 Task: Create a due date automation trigger when advanced on, 2 days before a card is due add fields with custom field "Resume" unchecked at 11:00 AM.
Action: Mouse moved to (849, 246)
Screenshot: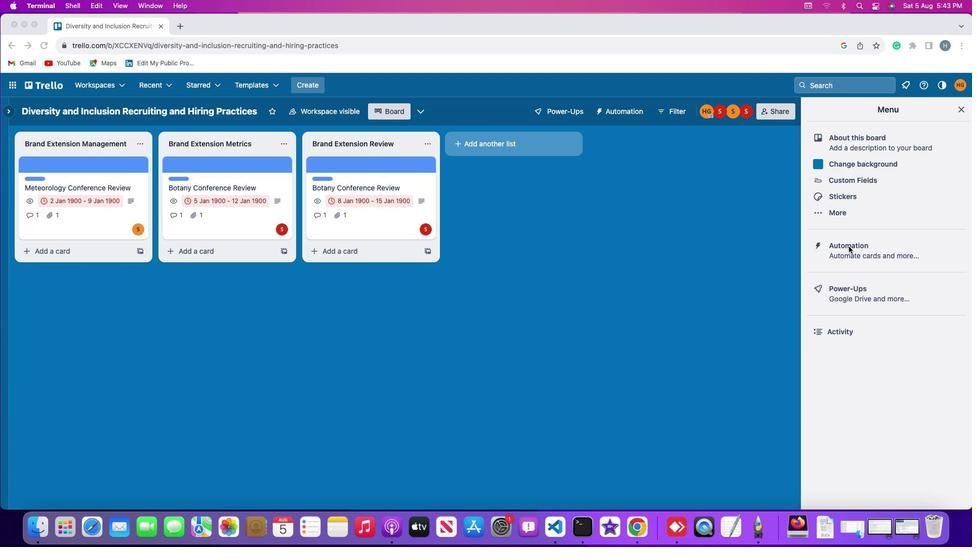 
Action: Mouse pressed left at (849, 246)
Screenshot: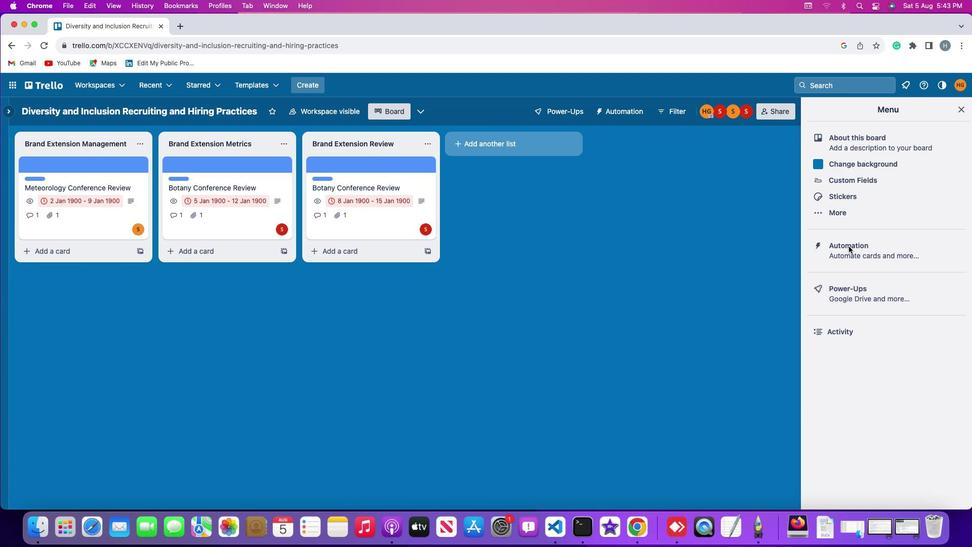 
Action: Mouse moved to (849, 246)
Screenshot: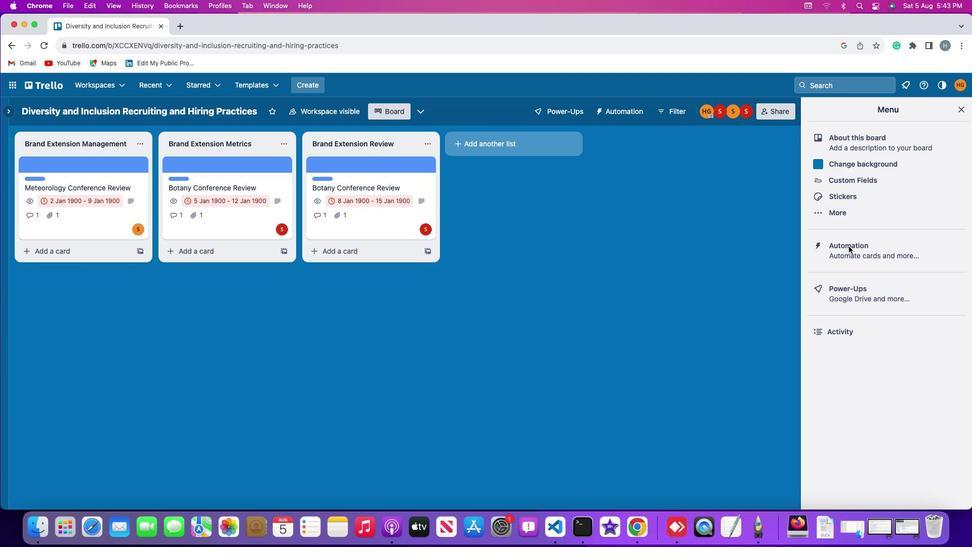 
Action: Mouse pressed left at (849, 246)
Screenshot: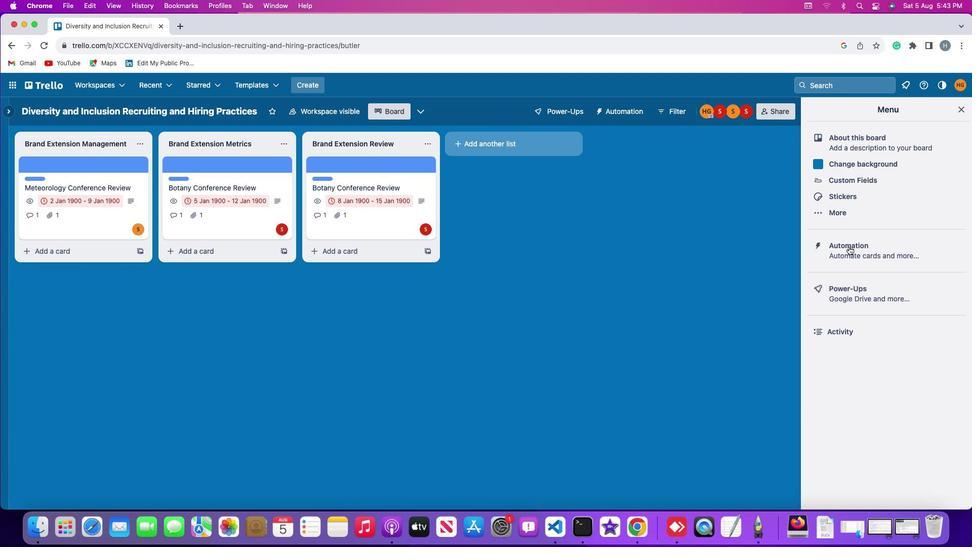 
Action: Mouse moved to (55, 241)
Screenshot: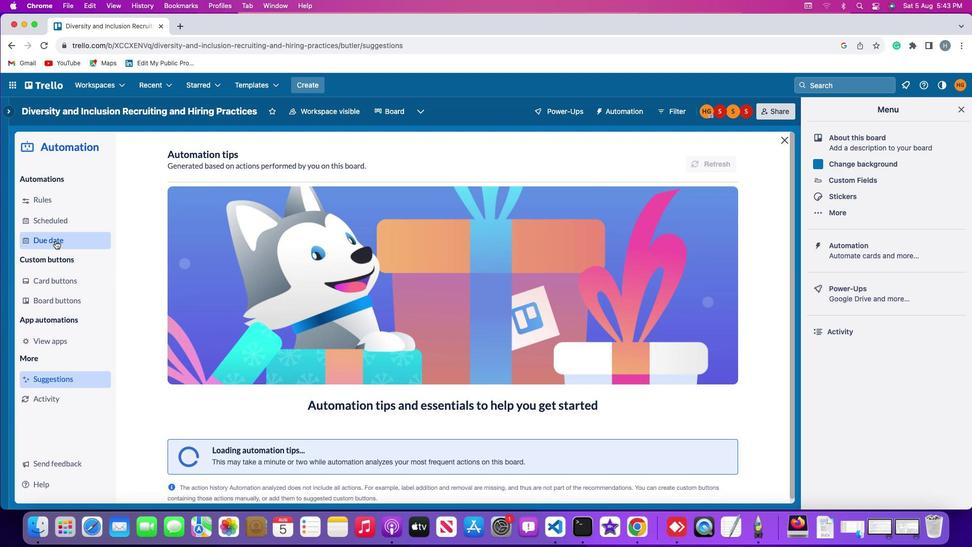 
Action: Mouse pressed left at (55, 241)
Screenshot: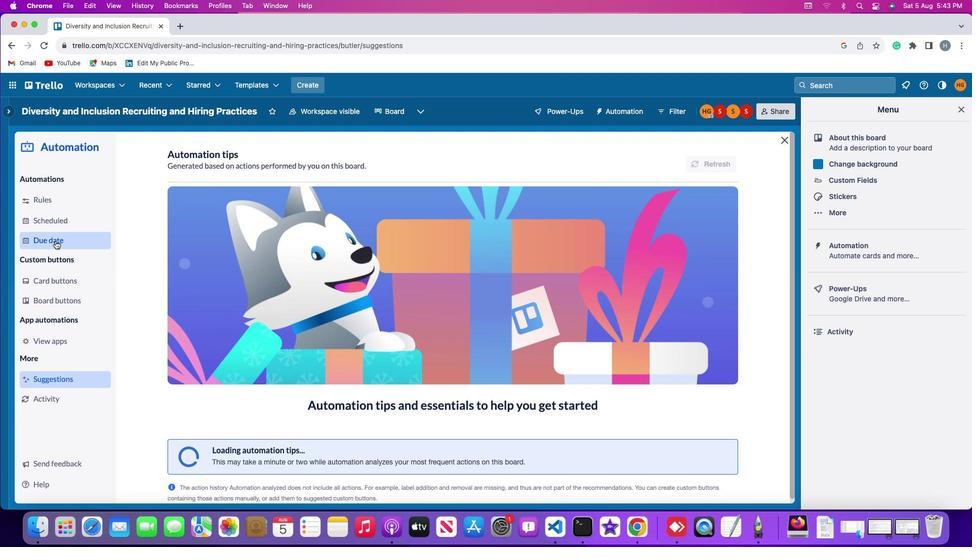 
Action: Mouse moved to (686, 156)
Screenshot: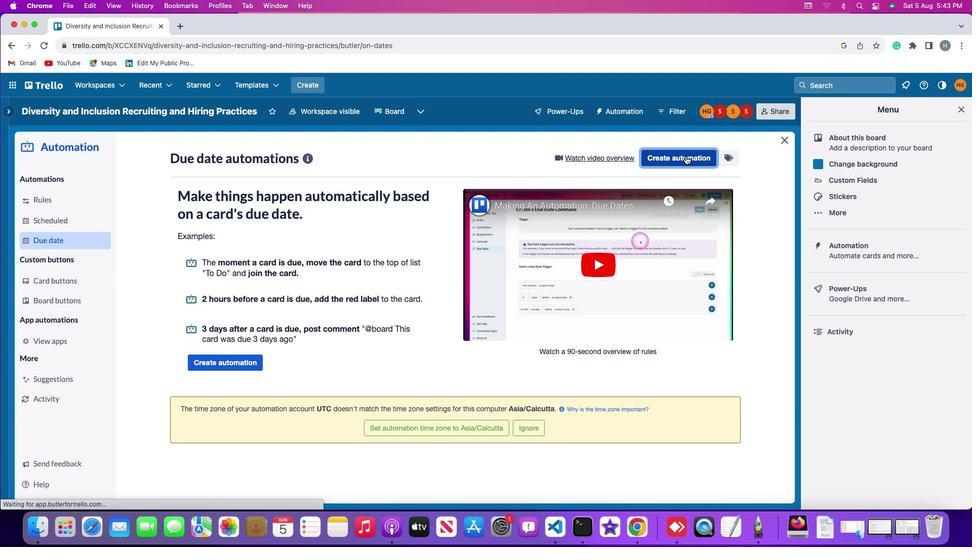 
Action: Mouse pressed left at (686, 156)
Screenshot: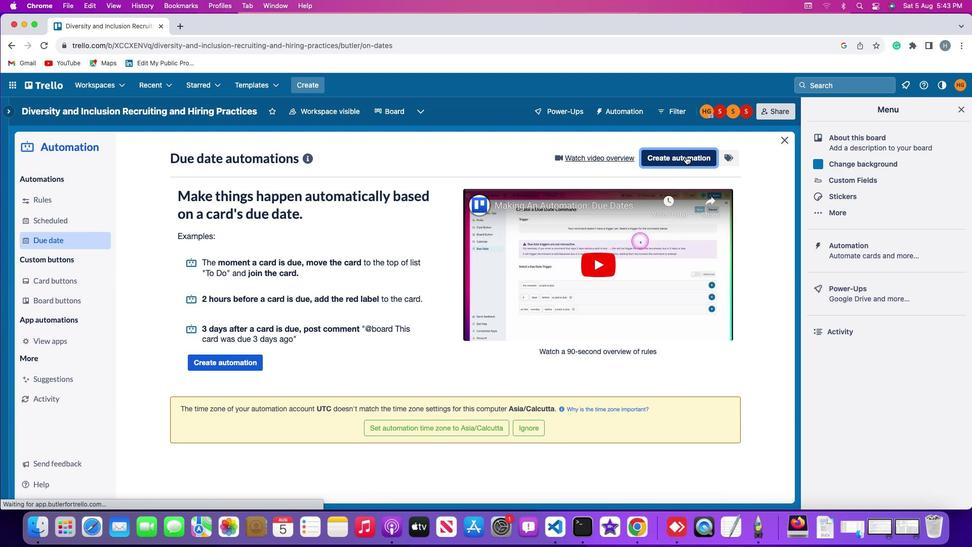 
Action: Mouse moved to (481, 259)
Screenshot: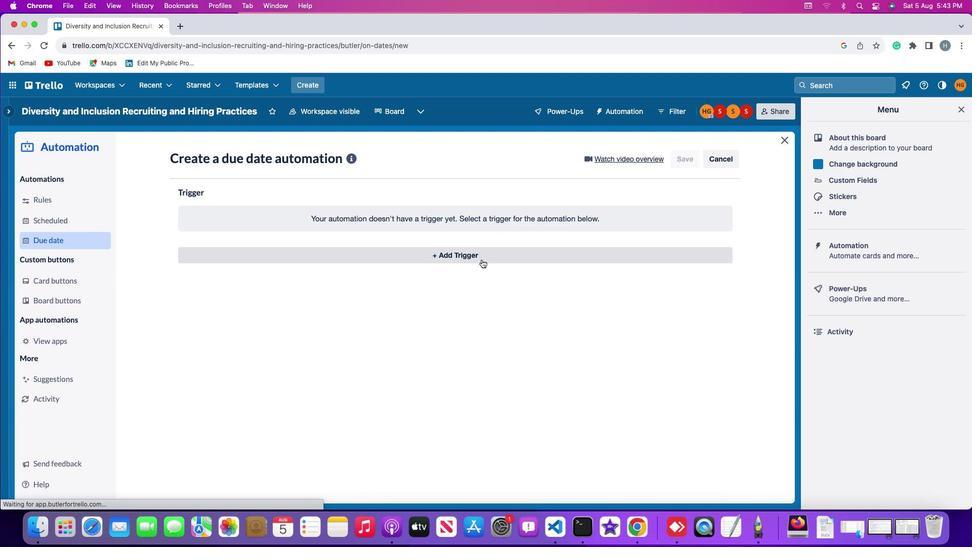 
Action: Mouse pressed left at (481, 259)
Screenshot: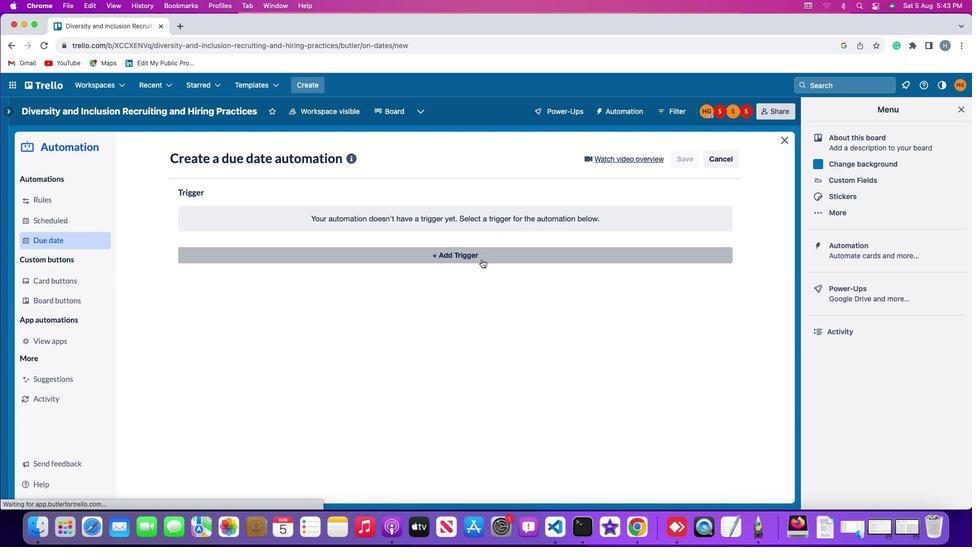 
Action: Mouse moved to (197, 412)
Screenshot: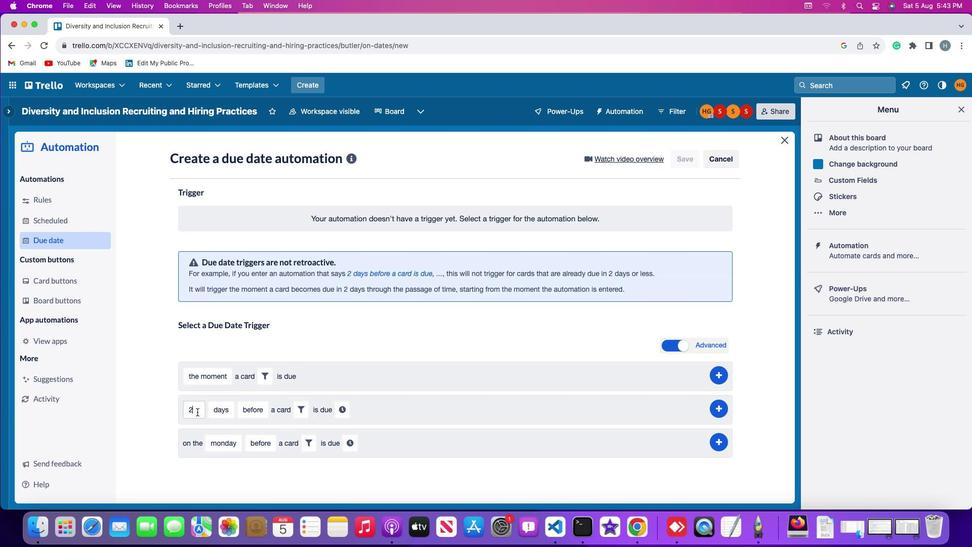 
Action: Mouse pressed left at (197, 412)
Screenshot: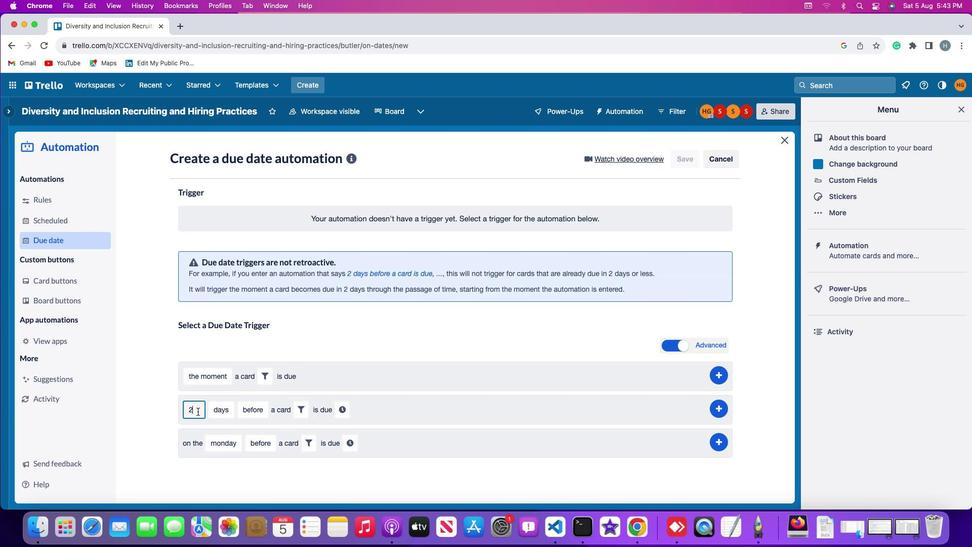 
Action: Mouse moved to (197, 412)
Screenshot: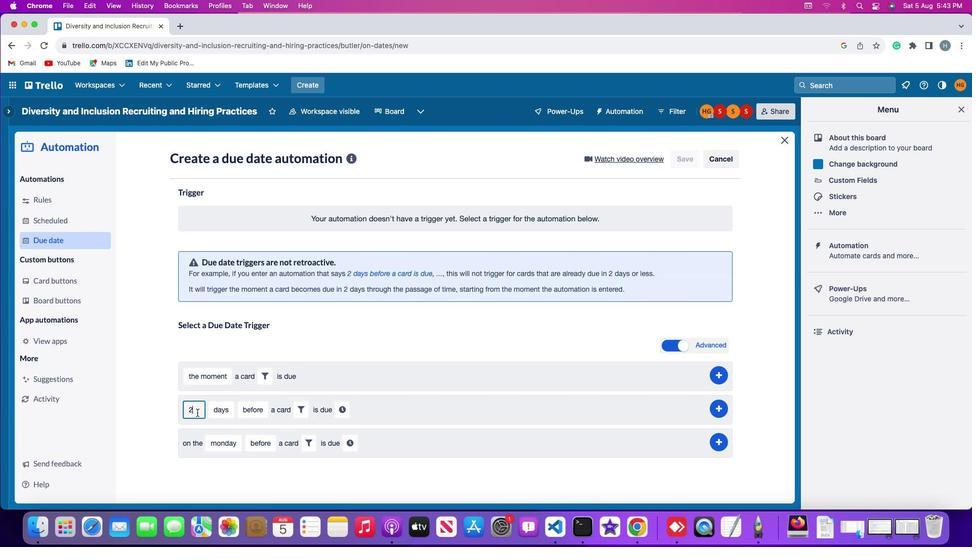 
Action: Key pressed Key.backspace
Screenshot: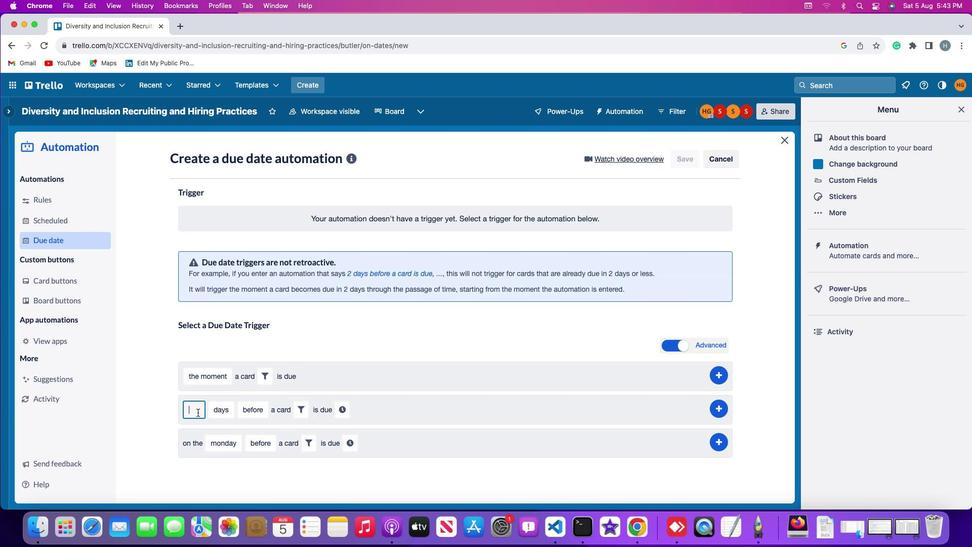 
Action: Mouse moved to (198, 412)
Screenshot: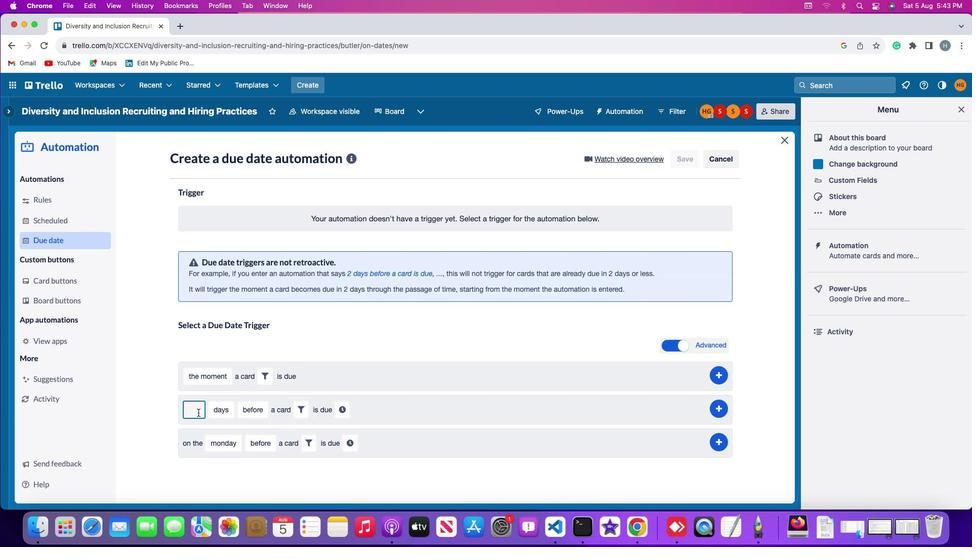 
Action: Key pressed '2'
Screenshot: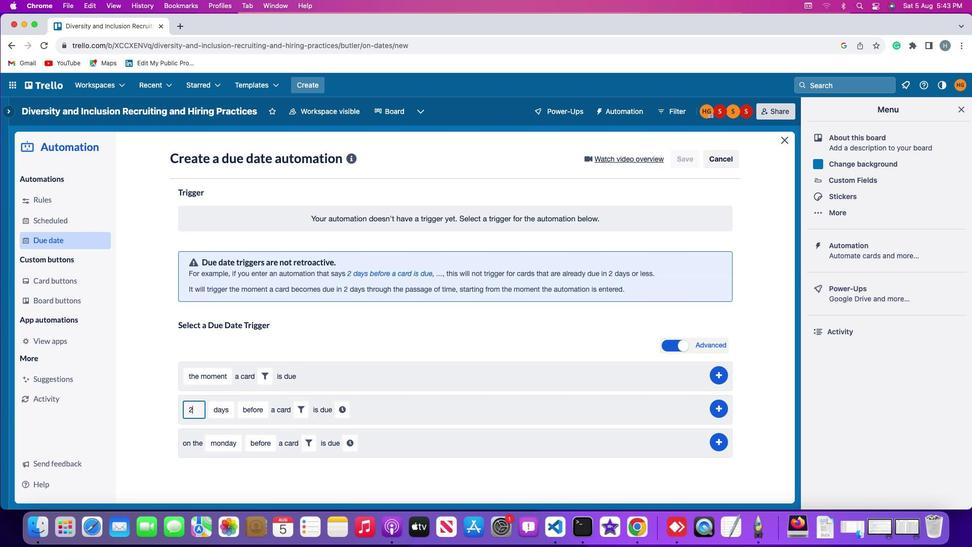 
Action: Mouse moved to (217, 411)
Screenshot: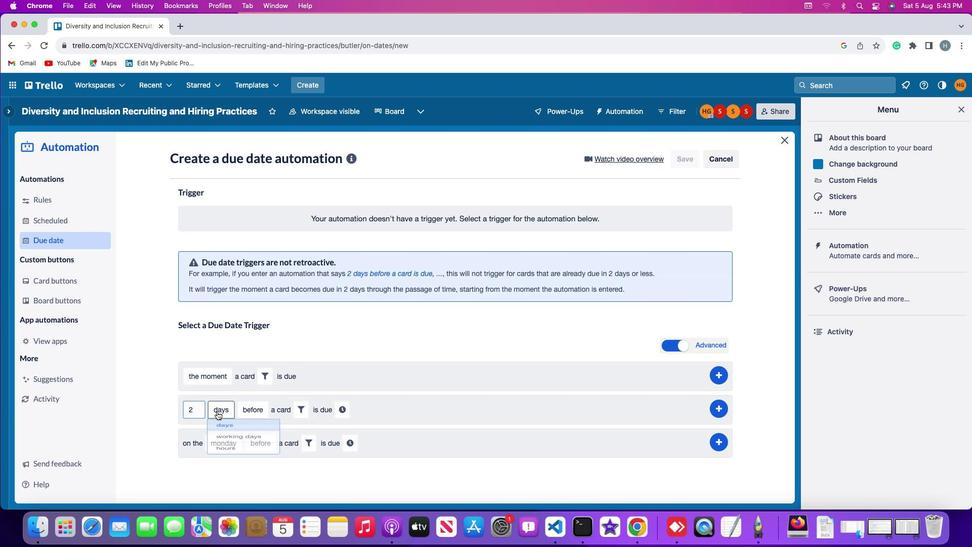 
Action: Mouse pressed left at (217, 411)
Screenshot: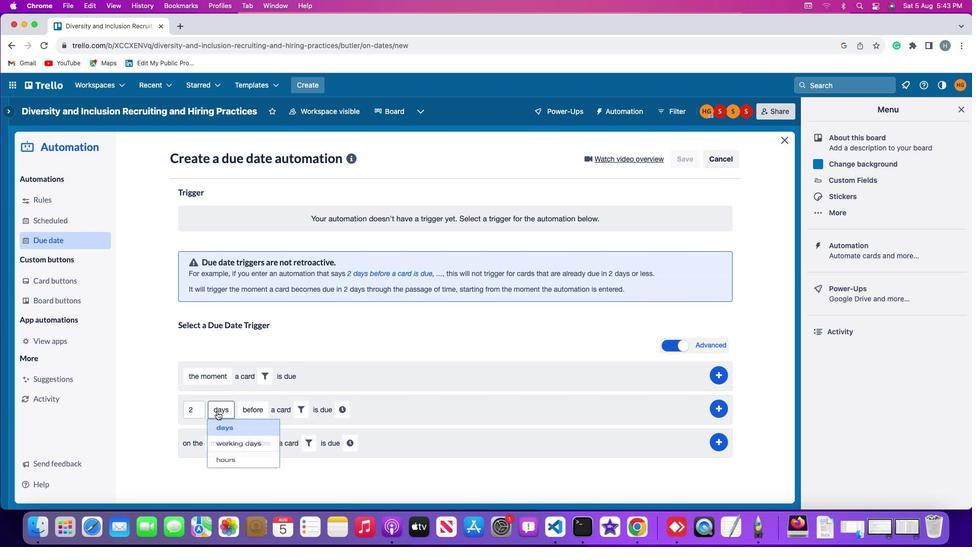 
Action: Mouse moved to (230, 430)
Screenshot: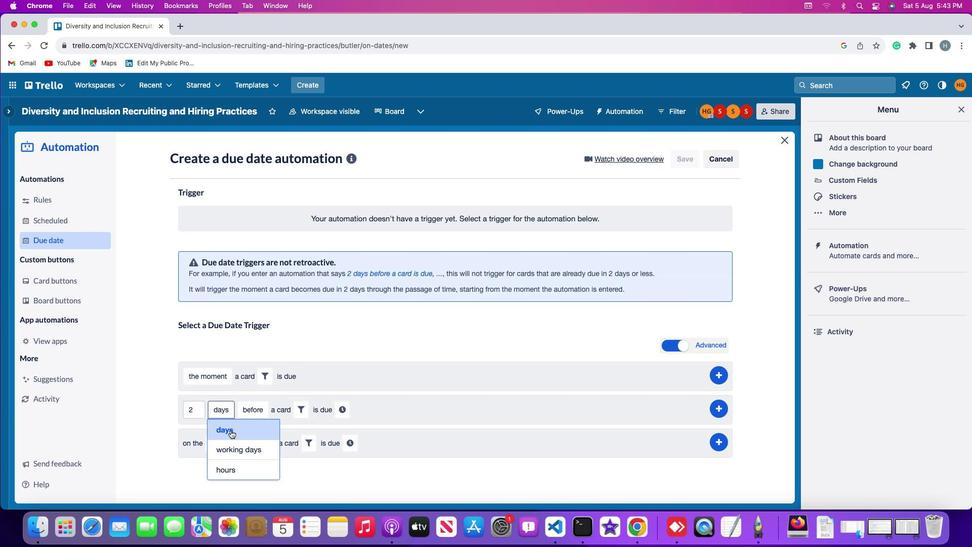 
Action: Mouse pressed left at (230, 430)
Screenshot: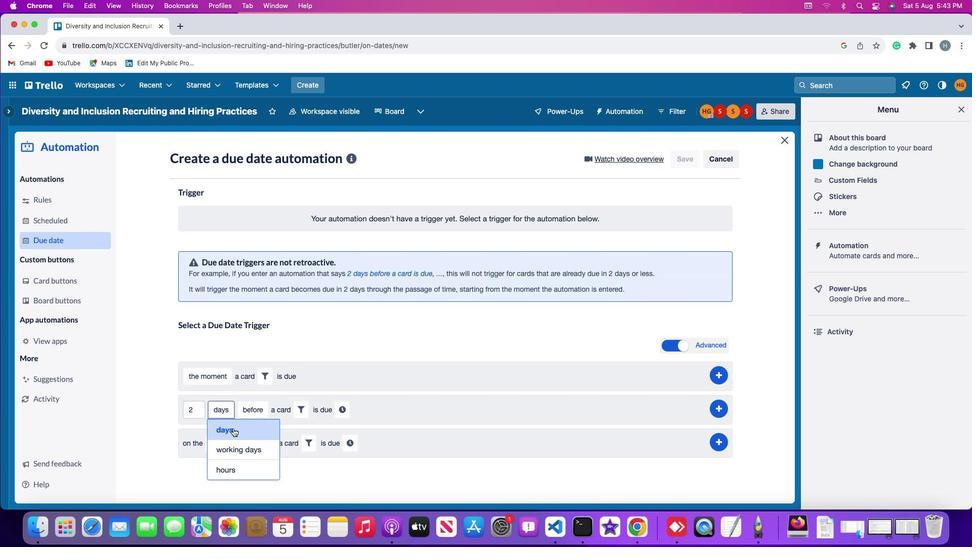 
Action: Mouse moved to (261, 416)
Screenshot: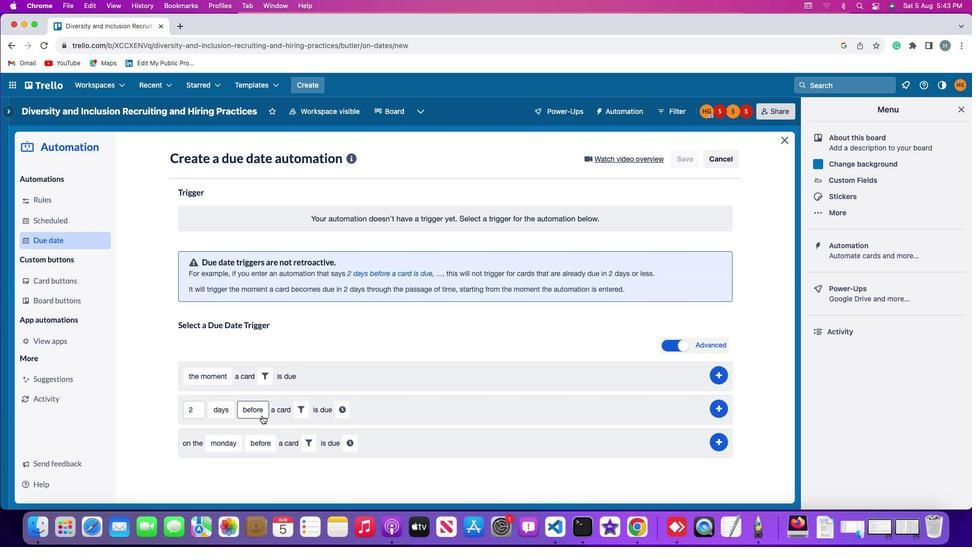 
Action: Mouse pressed left at (261, 416)
Screenshot: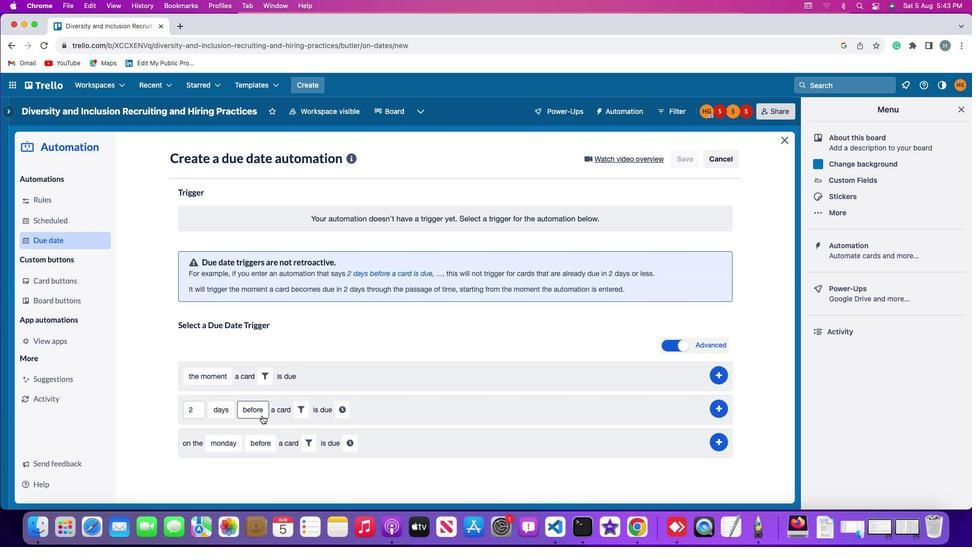 
Action: Mouse moved to (262, 428)
Screenshot: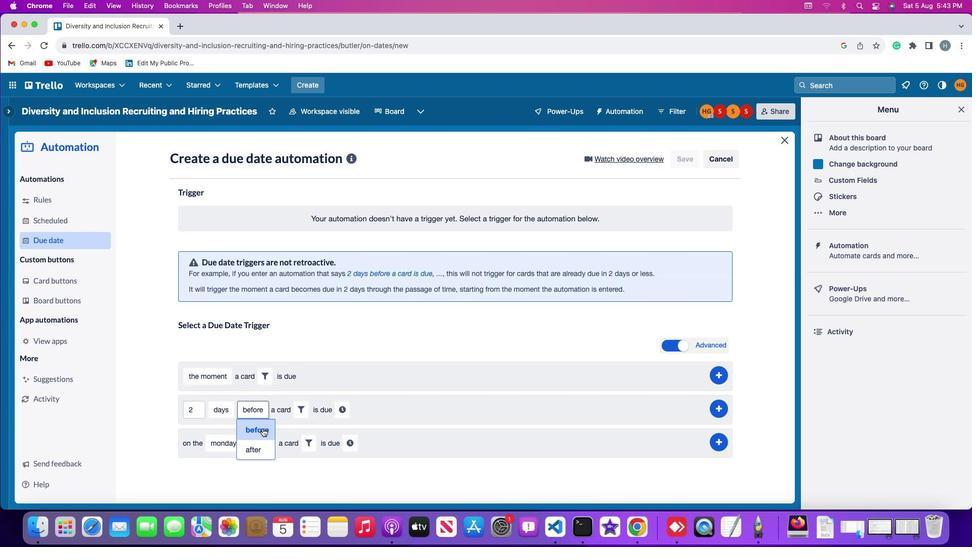 
Action: Mouse pressed left at (262, 428)
Screenshot: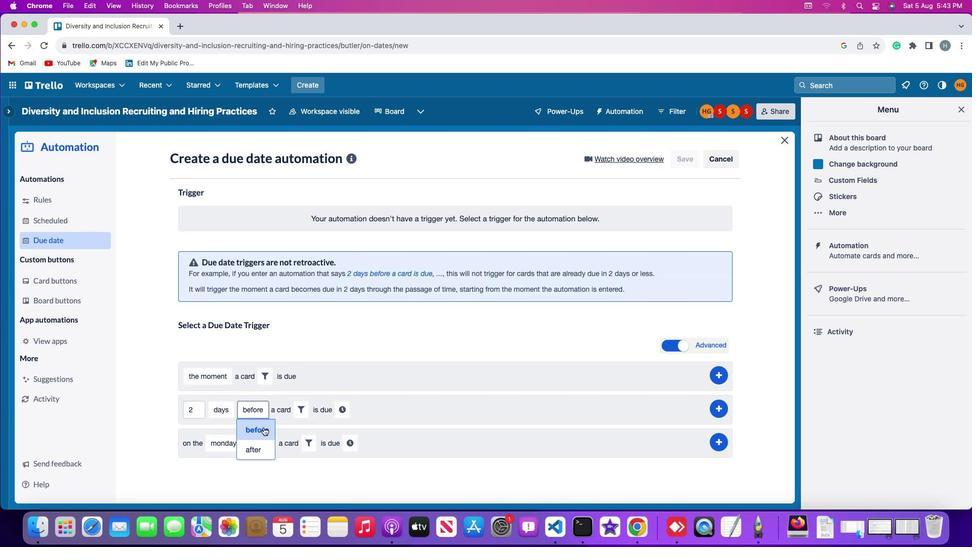 
Action: Mouse moved to (305, 411)
Screenshot: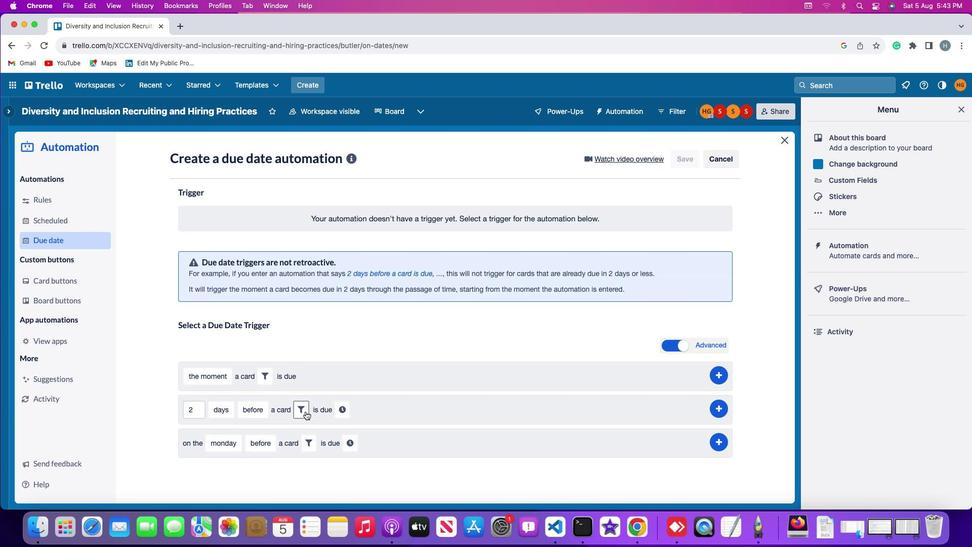 
Action: Mouse pressed left at (305, 411)
Screenshot: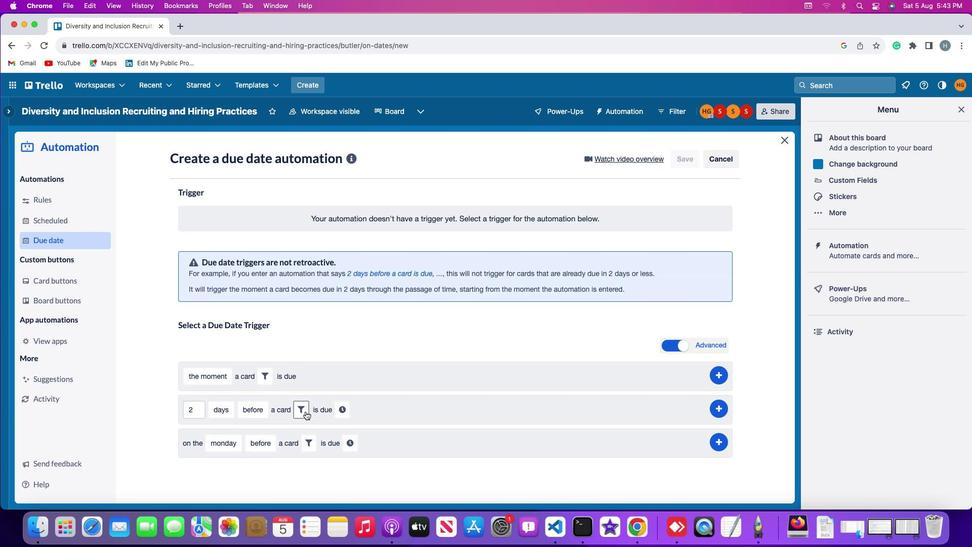 
Action: Mouse moved to (468, 440)
Screenshot: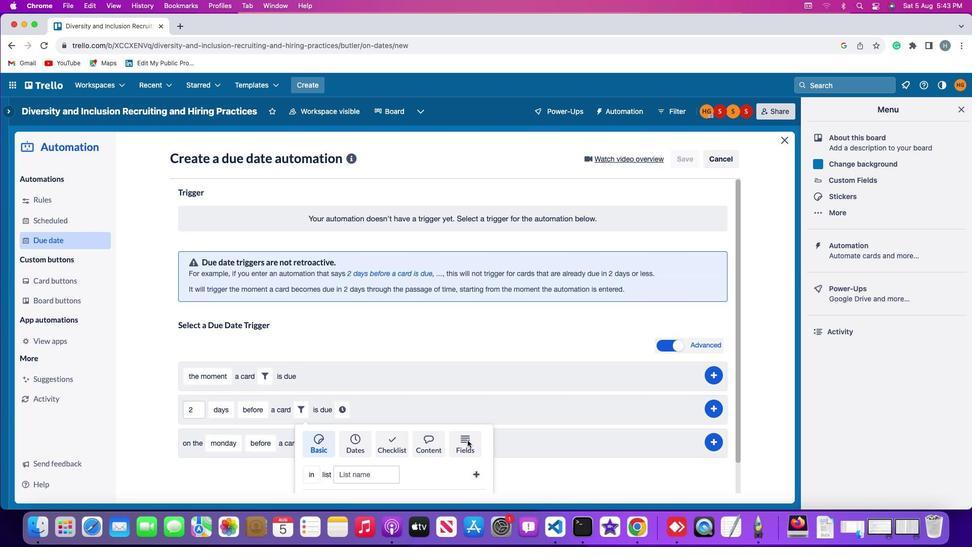 
Action: Mouse pressed left at (468, 440)
Screenshot: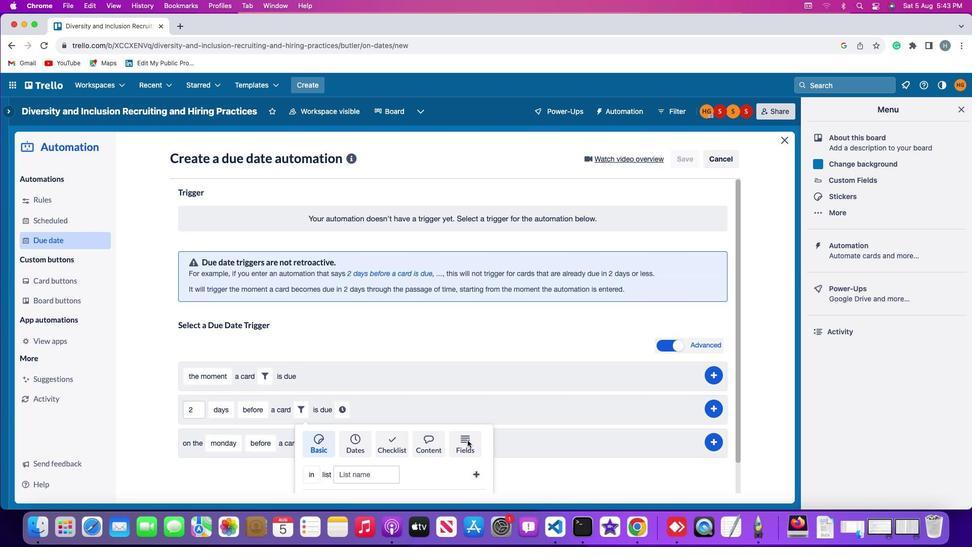 
Action: Mouse moved to (378, 430)
Screenshot: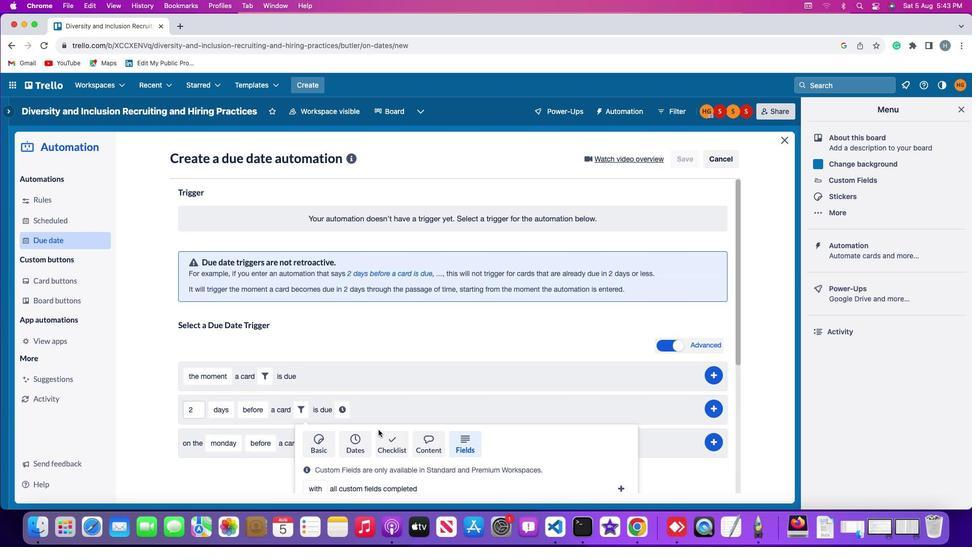 
Action: Mouse scrolled (378, 430) with delta (0, 0)
Screenshot: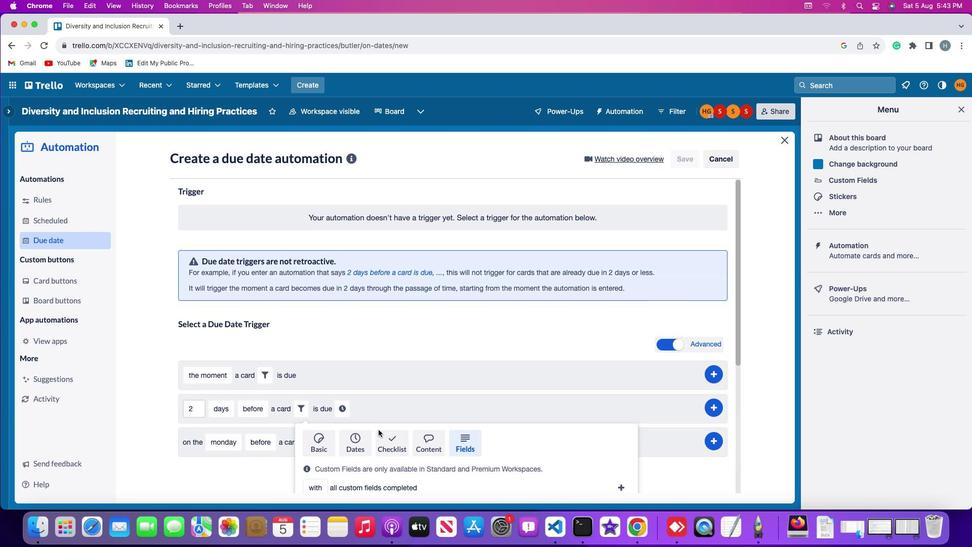 
Action: Mouse scrolled (378, 430) with delta (0, 0)
Screenshot: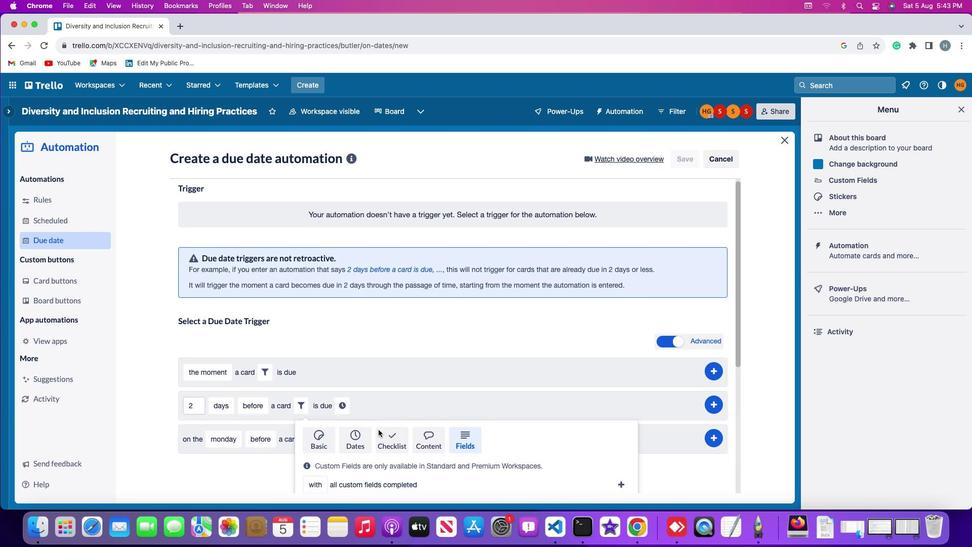 
Action: Mouse scrolled (378, 430) with delta (0, -1)
Screenshot: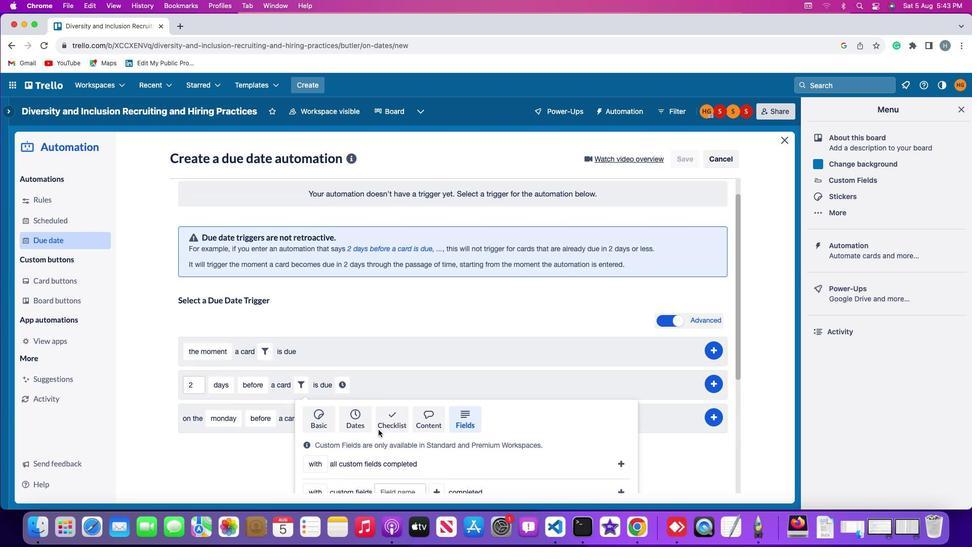 
Action: Mouse scrolled (378, 430) with delta (0, -1)
Screenshot: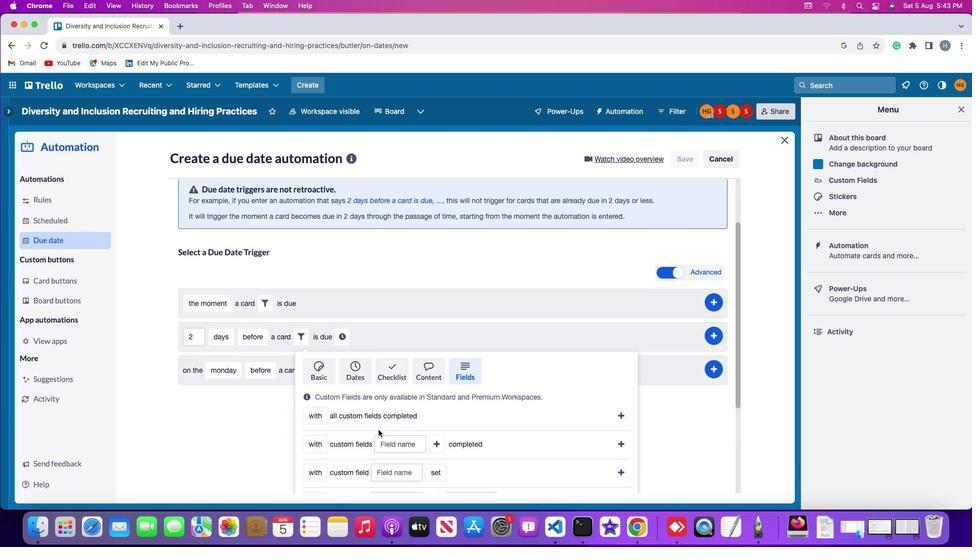 
Action: Mouse scrolled (378, 430) with delta (0, 0)
Screenshot: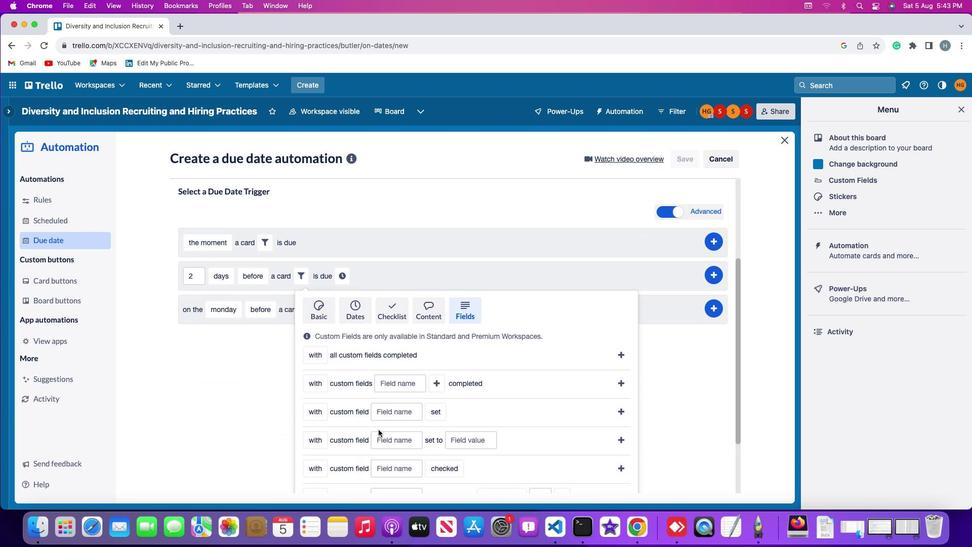 
Action: Mouse scrolled (378, 430) with delta (0, 0)
Screenshot: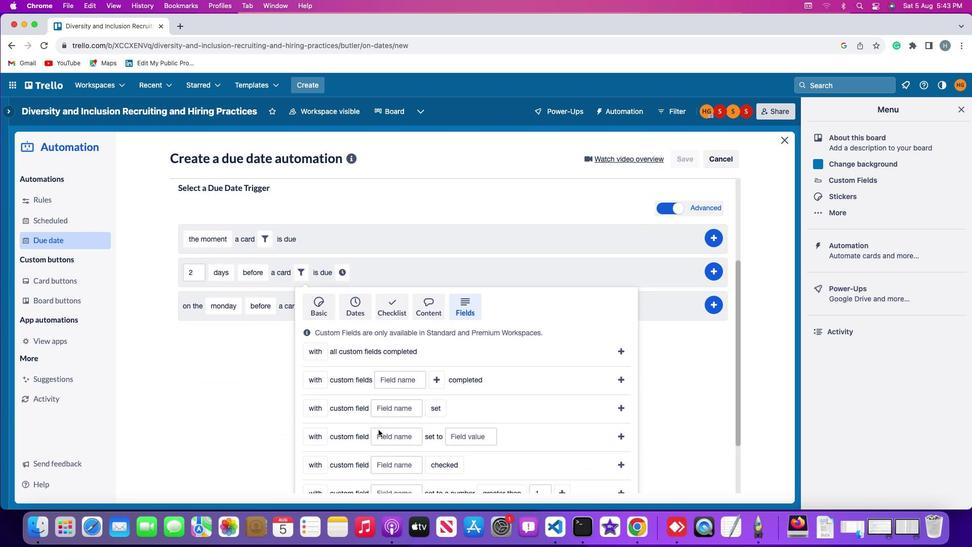 
Action: Mouse scrolled (378, 430) with delta (0, -1)
Screenshot: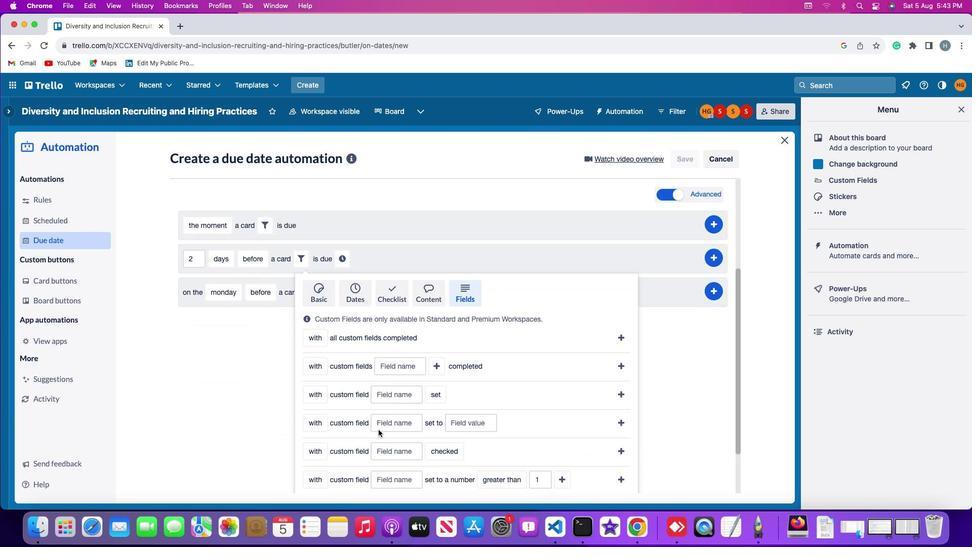 
Action: Mouse scrolled (378, 430) with delta (0, 0)
Screenshot: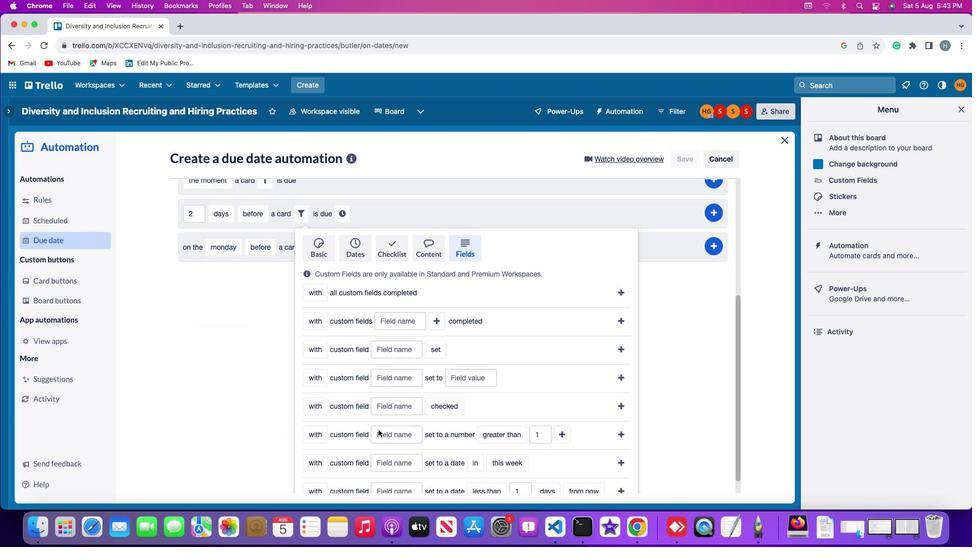 
Action: Mouse scrolled (378, 430) with delta (0, 0)
Screenshot: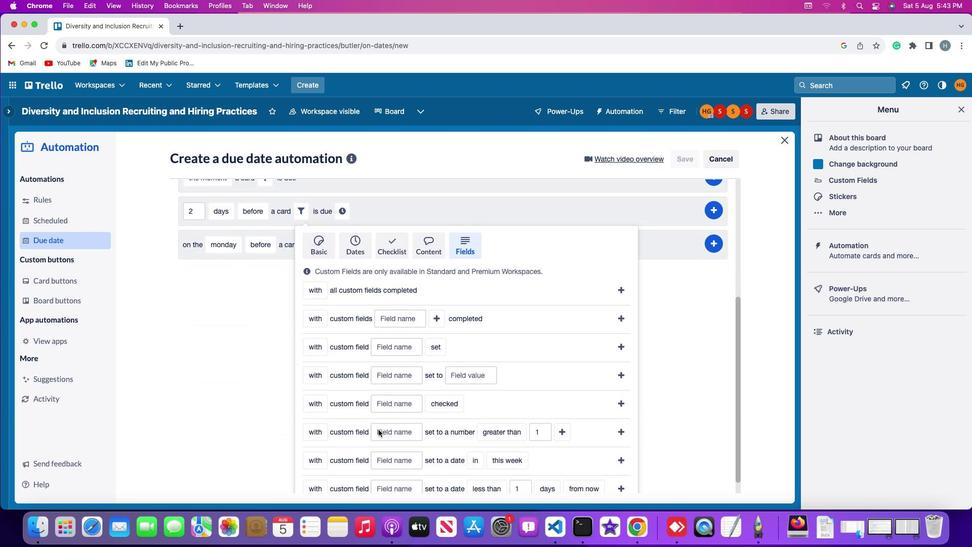 
Action: Mouse moved to (318, 387)
Screenshot: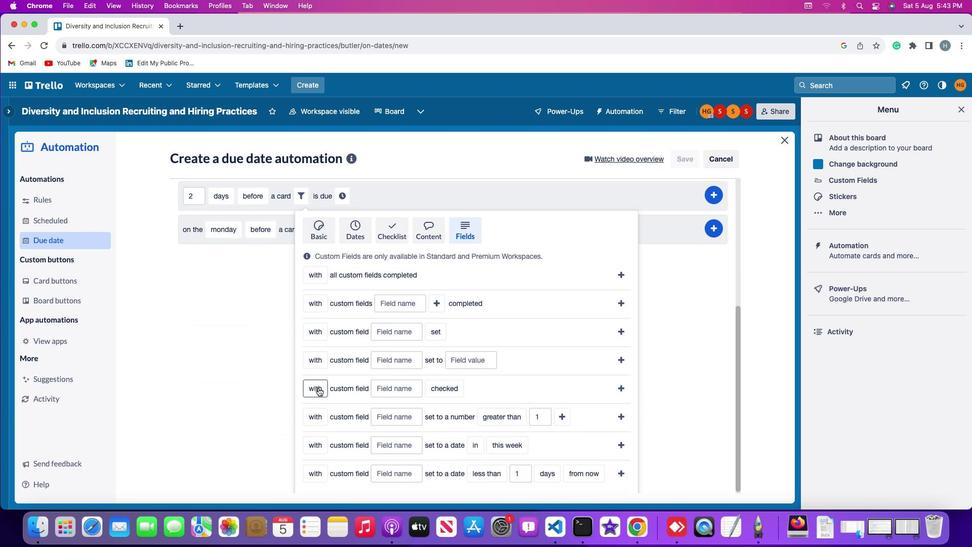 
Action: Mouse pressed left at (318, 387)
Screenshot: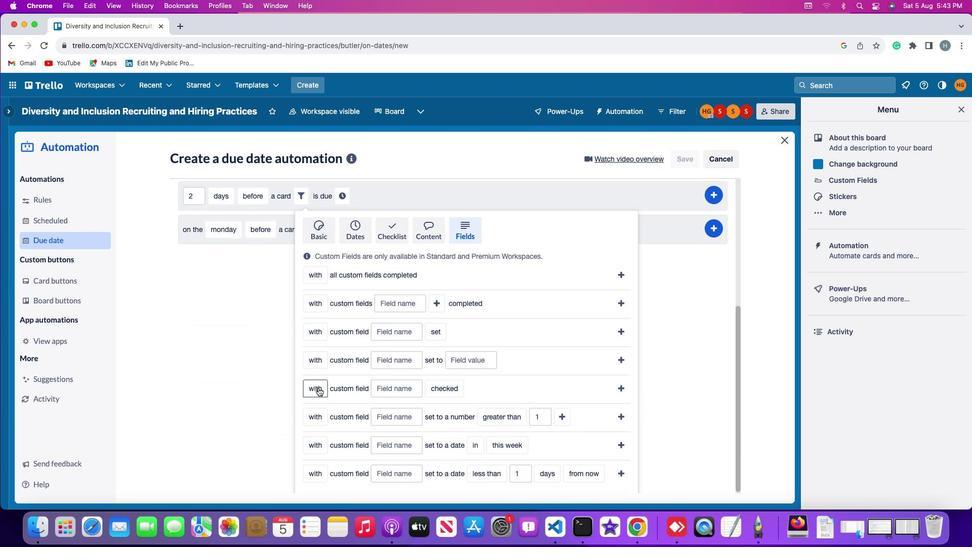 
Action: Mouse moved to (323, 405)
Screenshot: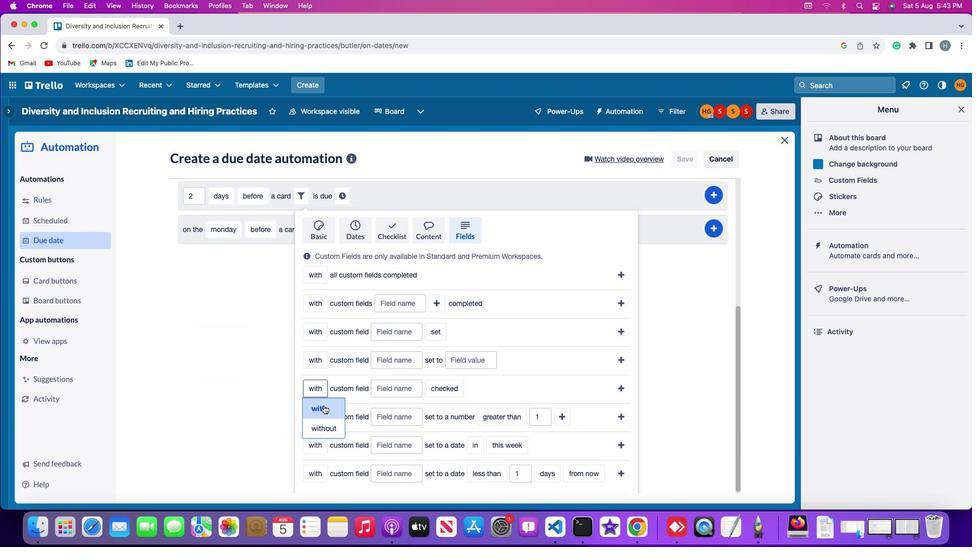 
Action: Mouse pressed left at (323, 405)
Screenshot: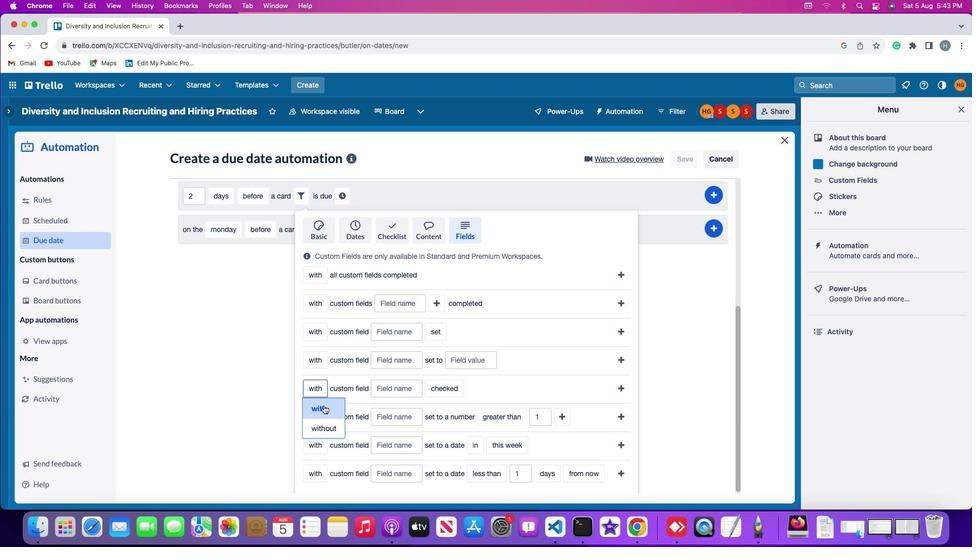 
Action: Mouse moved to (387, 391)
Screenshot: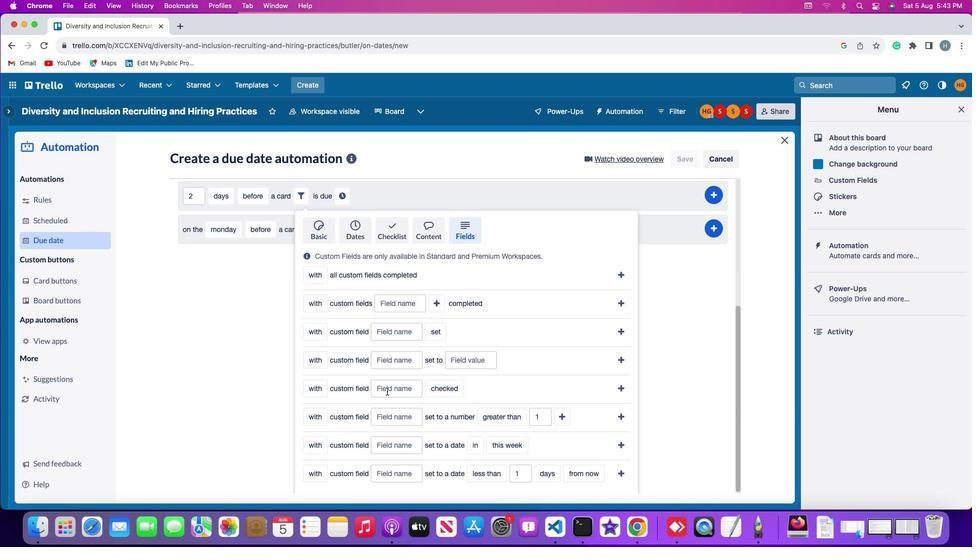 
Action: Mouse pressed left at (387, 391)
Screenshot: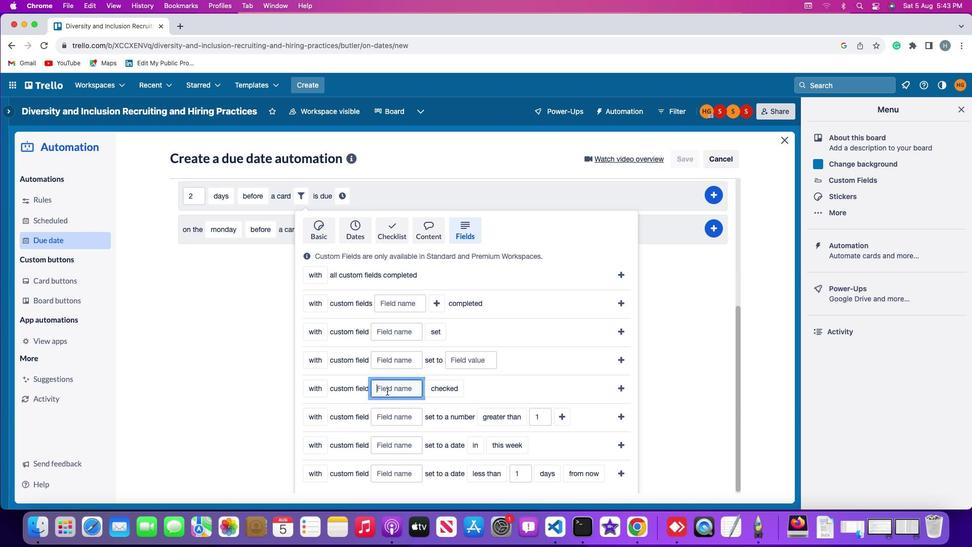 
Action: Mouse moved to (387, 391)
Screenshot: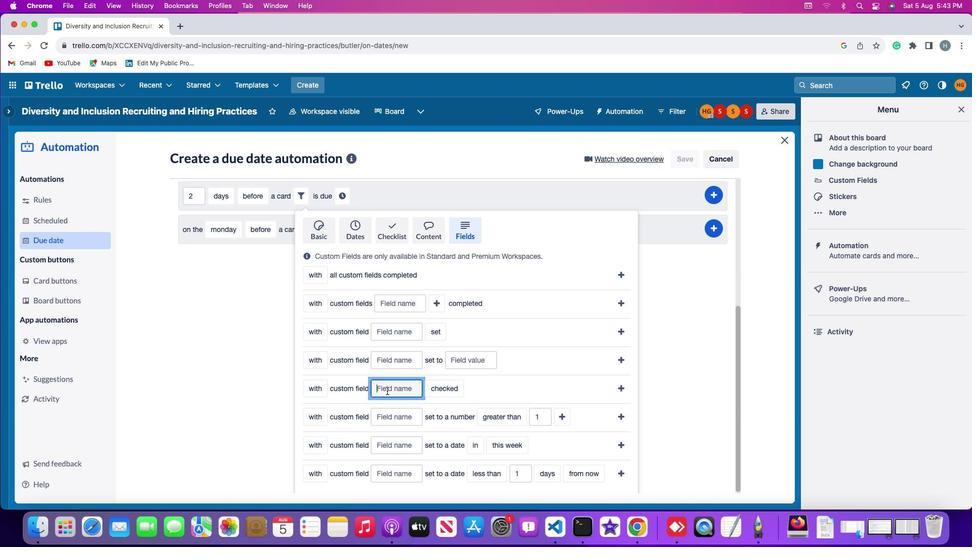 
Action: Key pressed Key.shift'R''e''s''u''m''e'
Screenshot: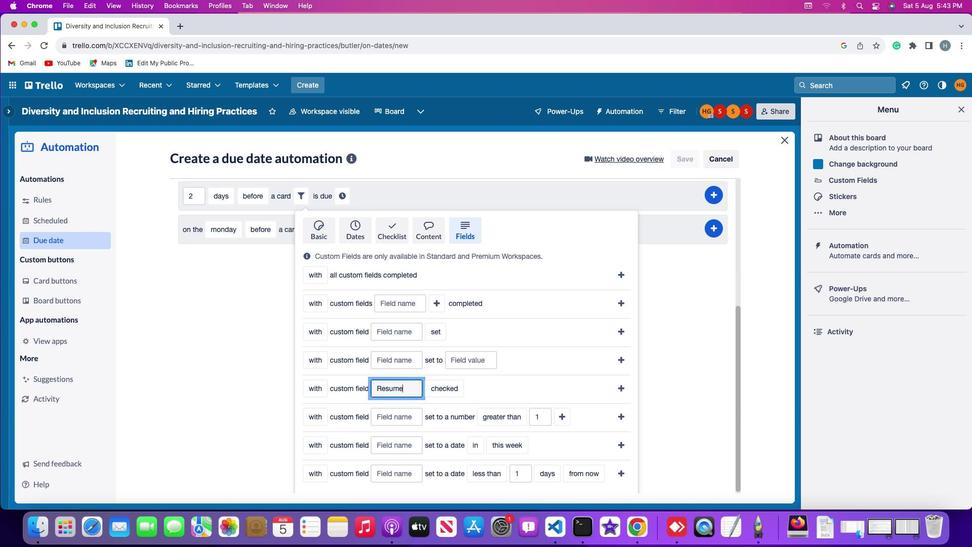 
Action: Mouse moved to (451, 387)
Screenshot: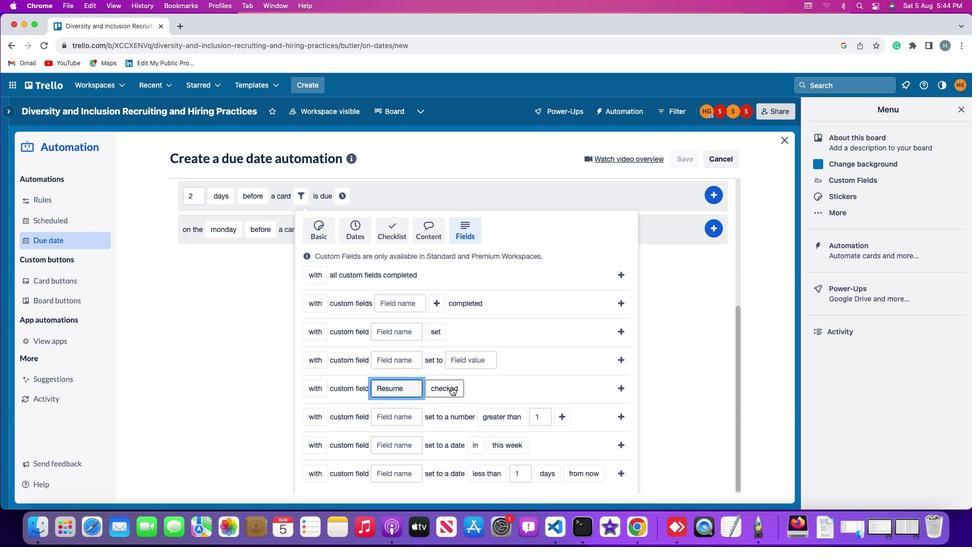 
Action: Mouse pressed left at (451, 387)
Screenshot: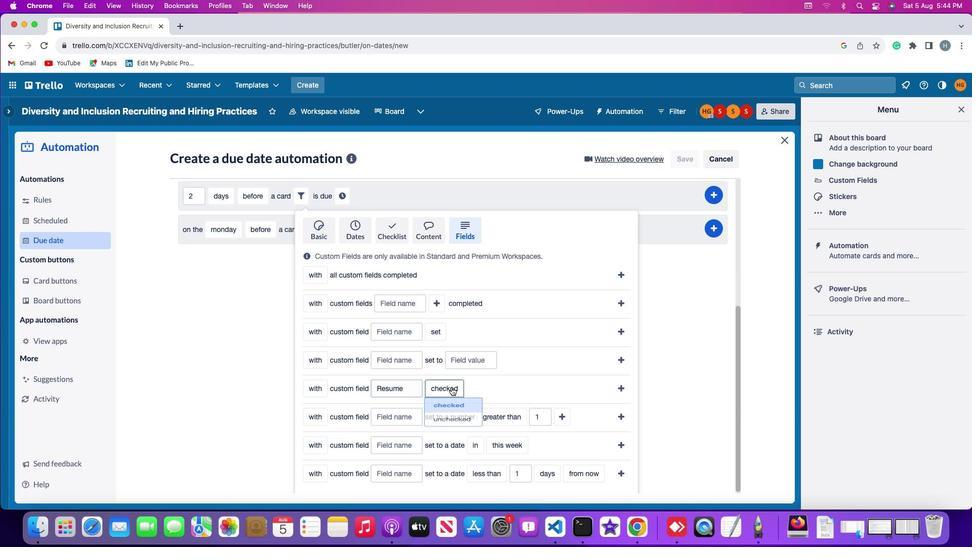 
Action: Mouse moved to (454, 425)
Screenshot: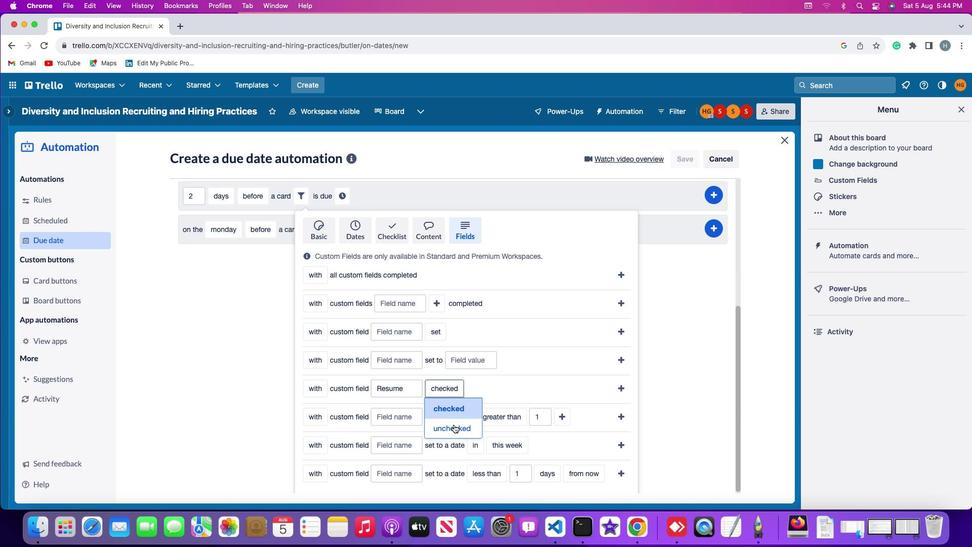 
Action: Mouse pressed left at (454, 425)
Screenshot: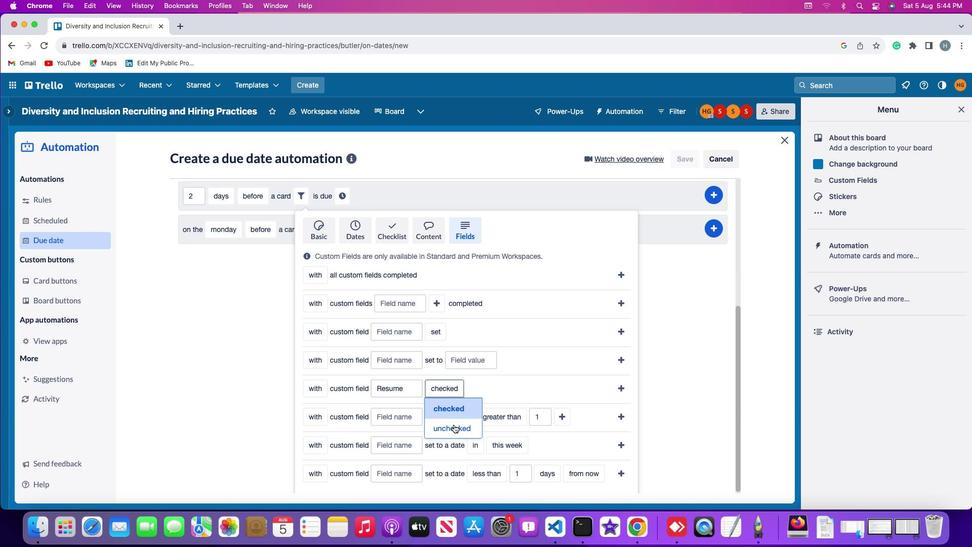 
Action: Mouse moved to (623, 389)
Screenshot: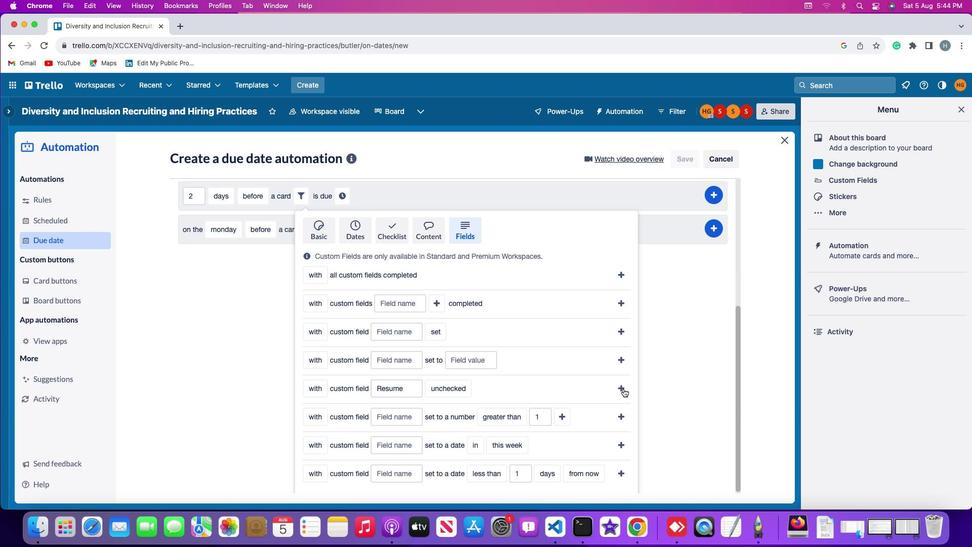 
Action: Mouse pressed left at (623, 389)
Screenshot: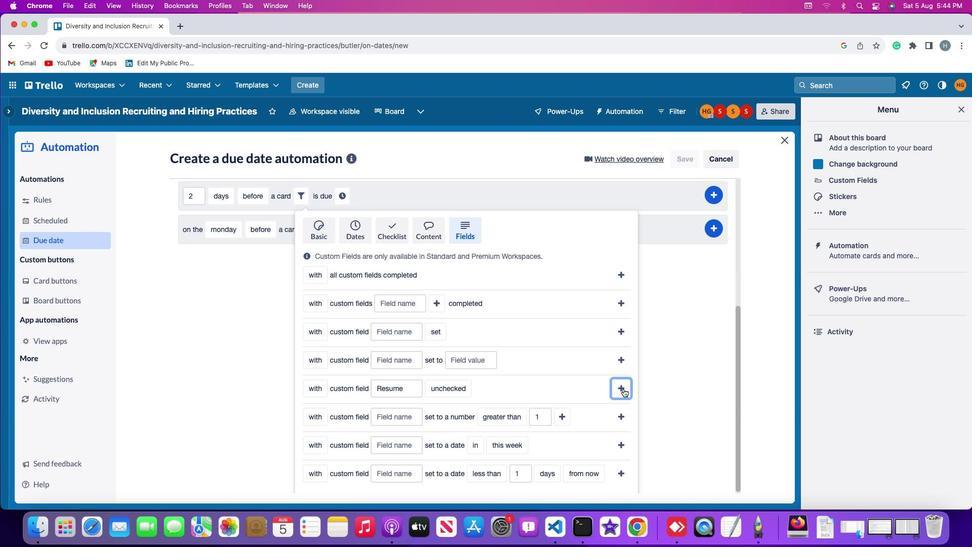
Action: Mouse moved to (496, 407)
Screenshot: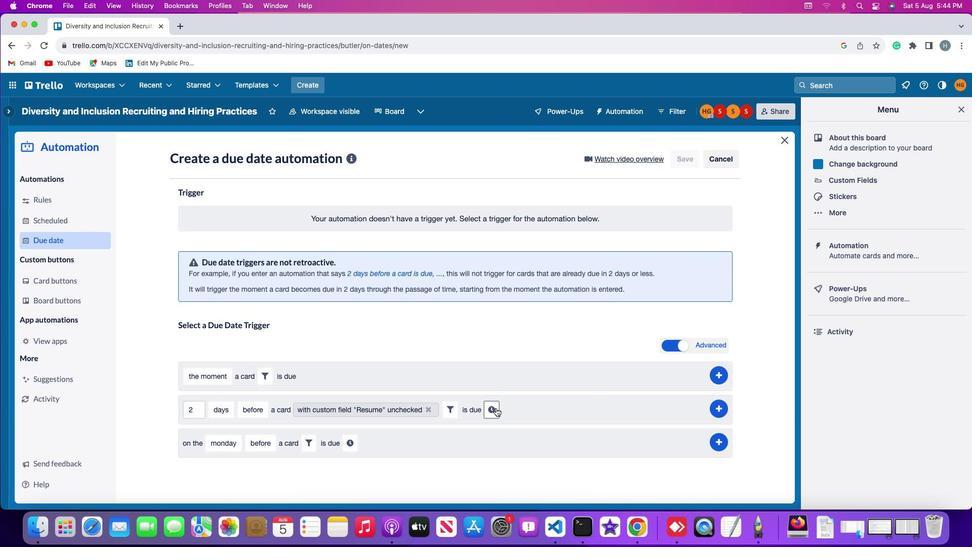 
Action: Mouse pressed left at (496, 407)
Screenshot: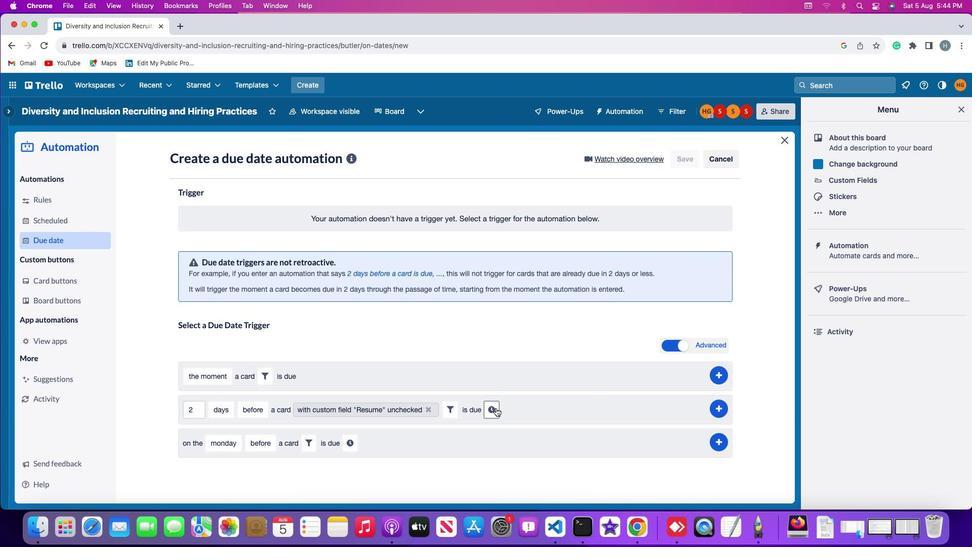 
Action: Mouse moved to (511, 411)
Screenshot: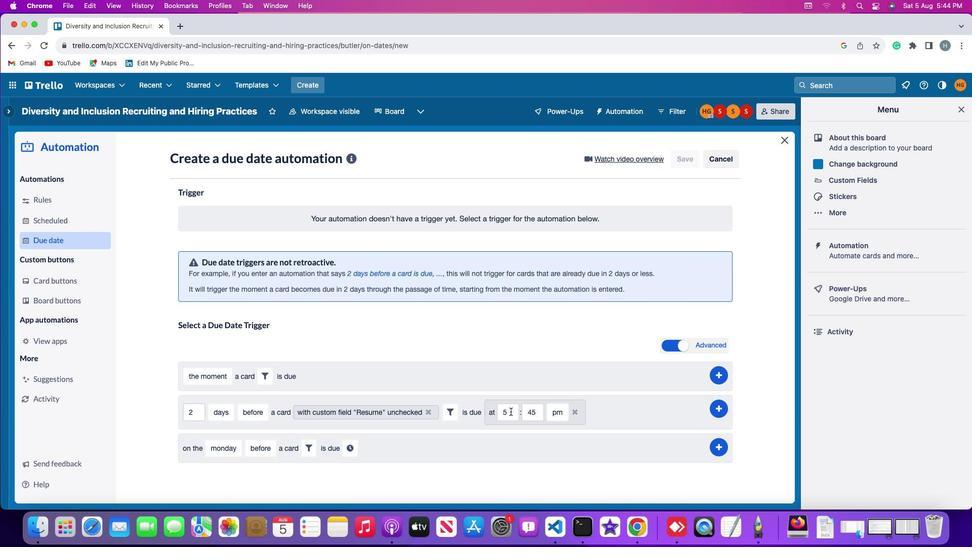 
Action: Mouse pressed left at (511, 411)
Screenshot: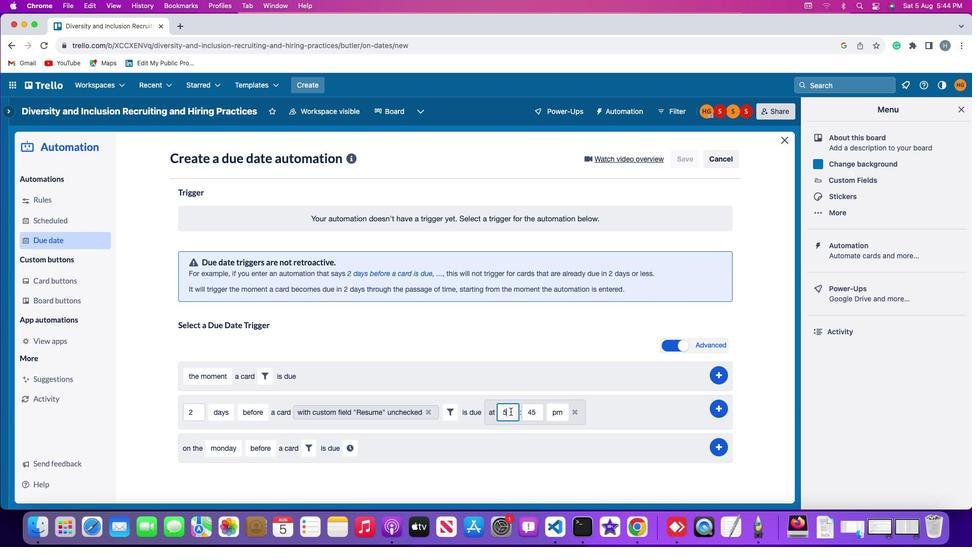 
Action: Key pressed Key.backspace'1''1'
Screenshot: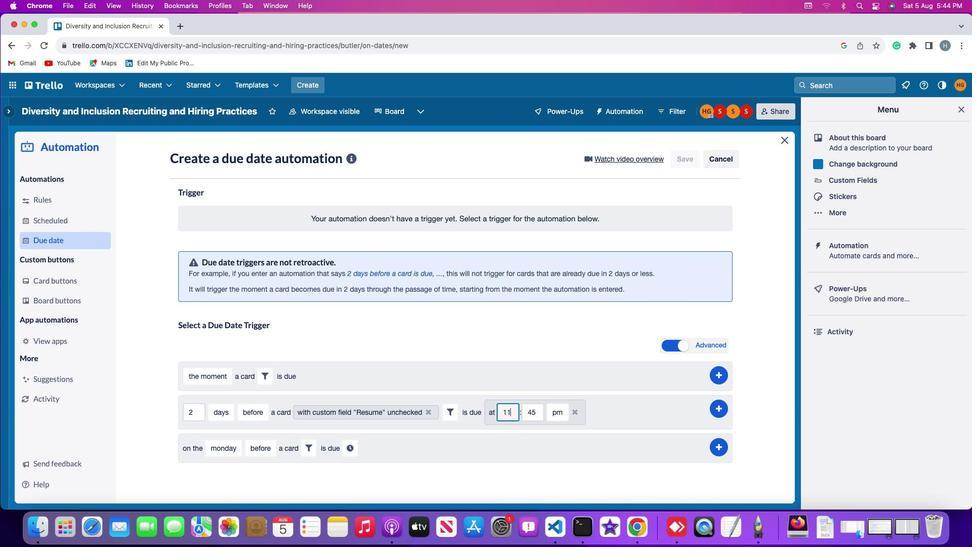 
Action: Mouse moved to (537, 410)
Screenshot: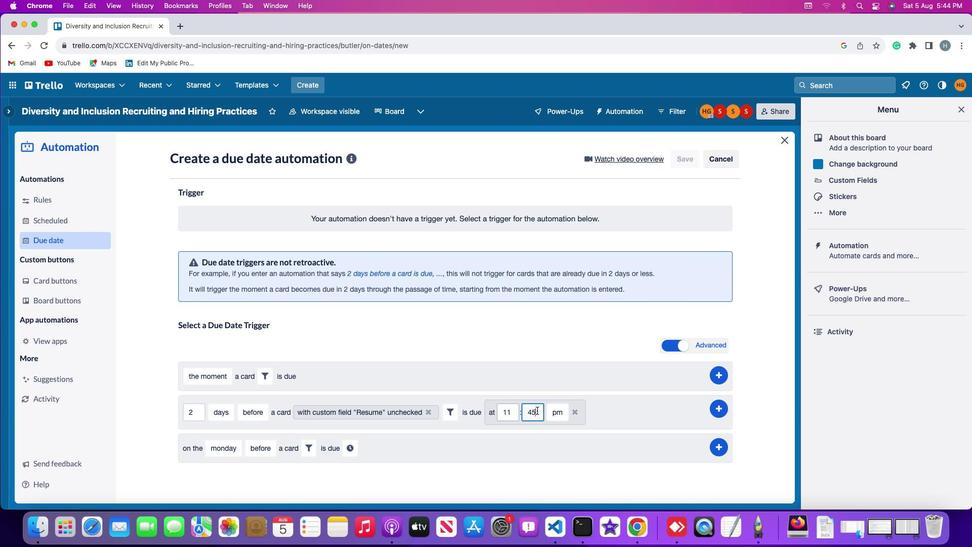 
Action: Mouse pressed left at (537, 410)
Screenshot: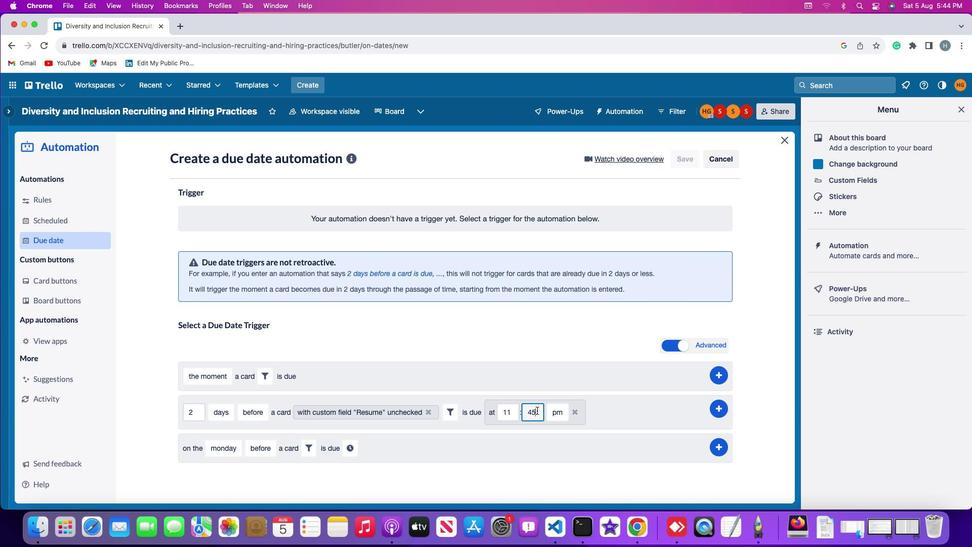 
Action: Mouse moved to (537, 410)
Screenshot: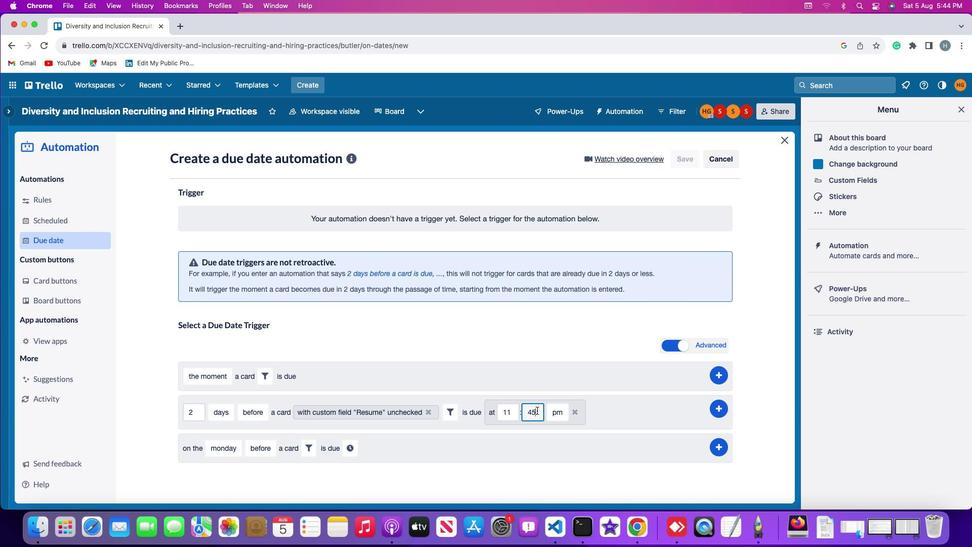 
Action: Key pressed Key.backspaceKey.backspace'0''0'
Screenshot: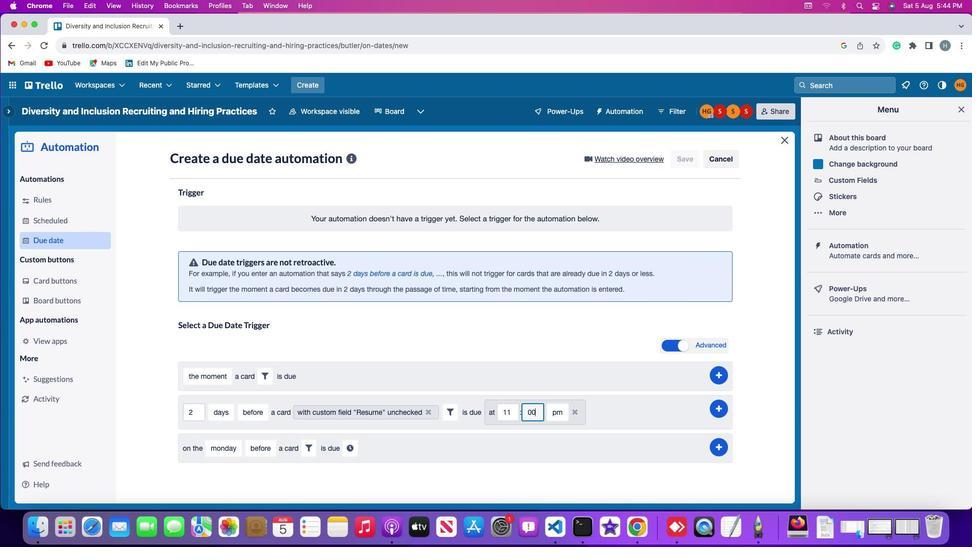 
Action: Mouse moved to (557, 413)
Screenshot: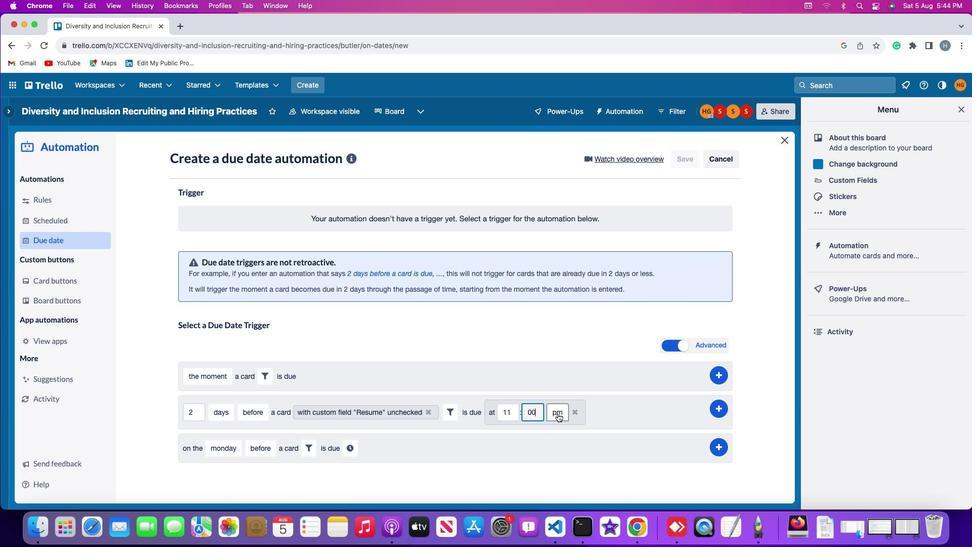 
Action: Mouse pressed left at (557, 413)
Screenshot: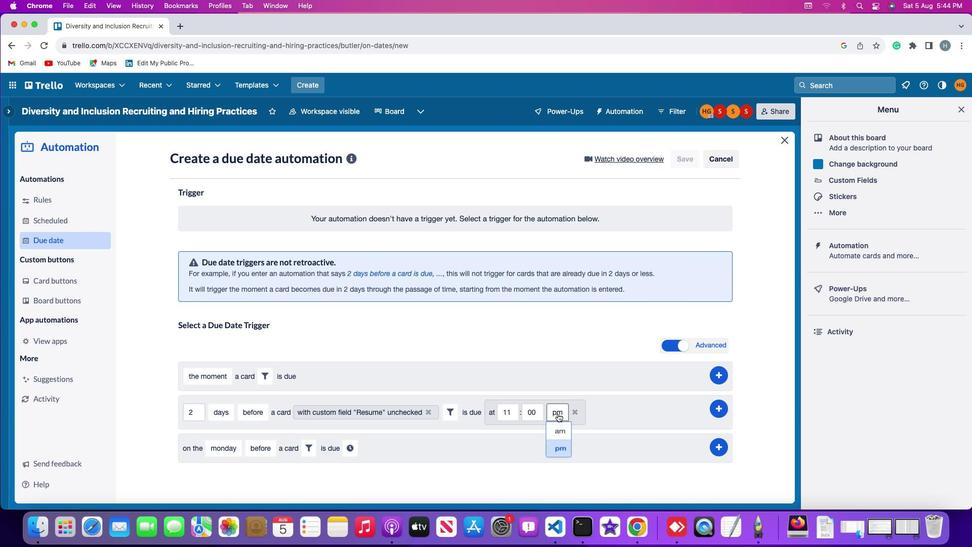 
Action: Mouse moved to (560, 433)
Screenshot: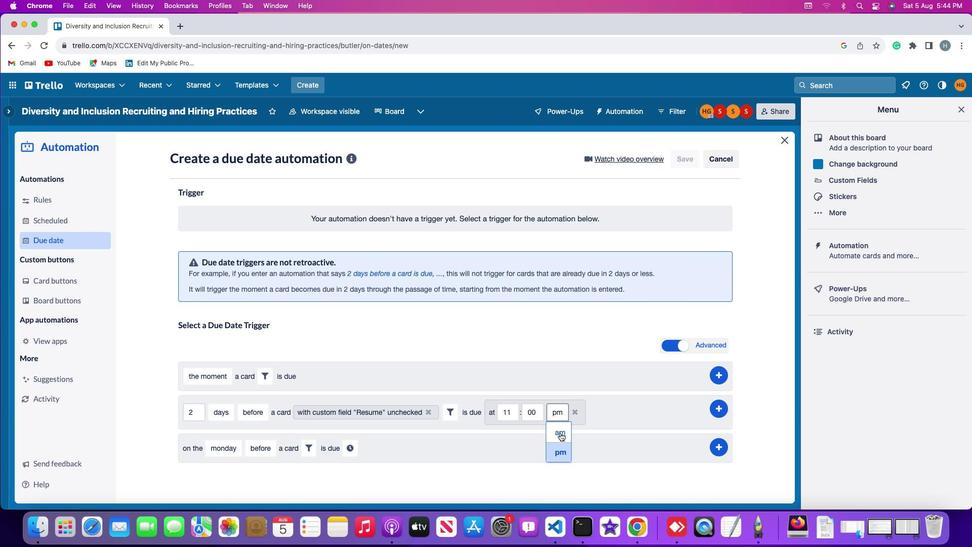 
Action: Mouse pressed left at (560, 433)
Screenshot: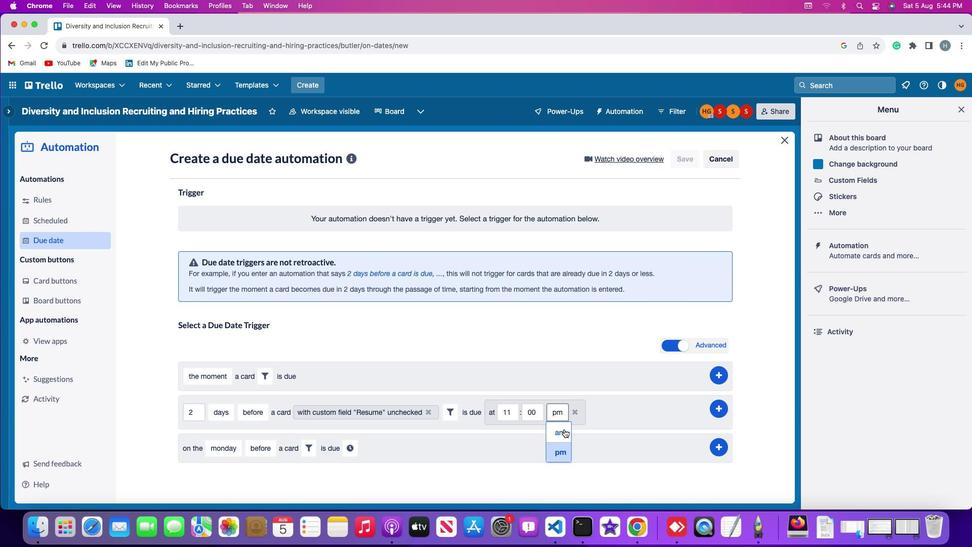 
Action: Mouse moved to (719, 408)
Screenshot: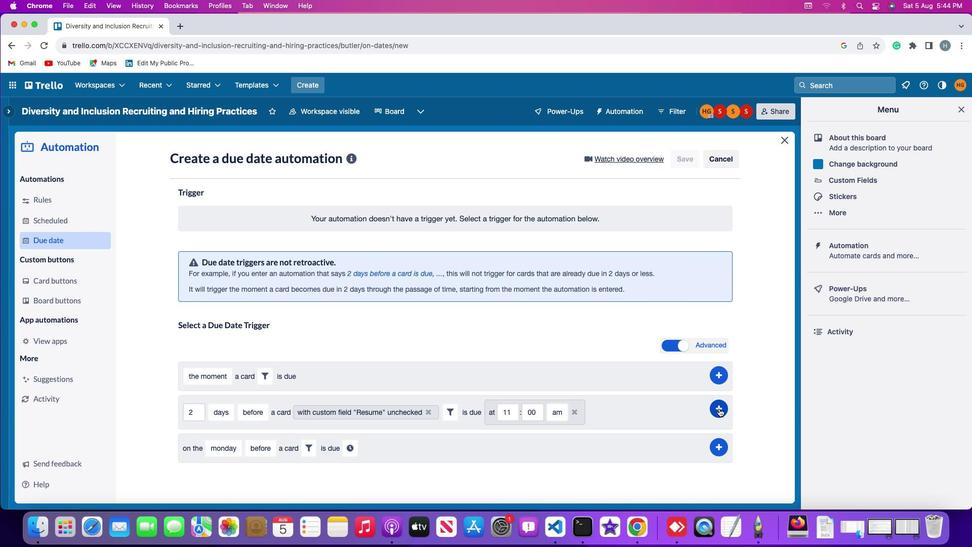
Action: Mouse pressed left at (719, 408)
Screenshot: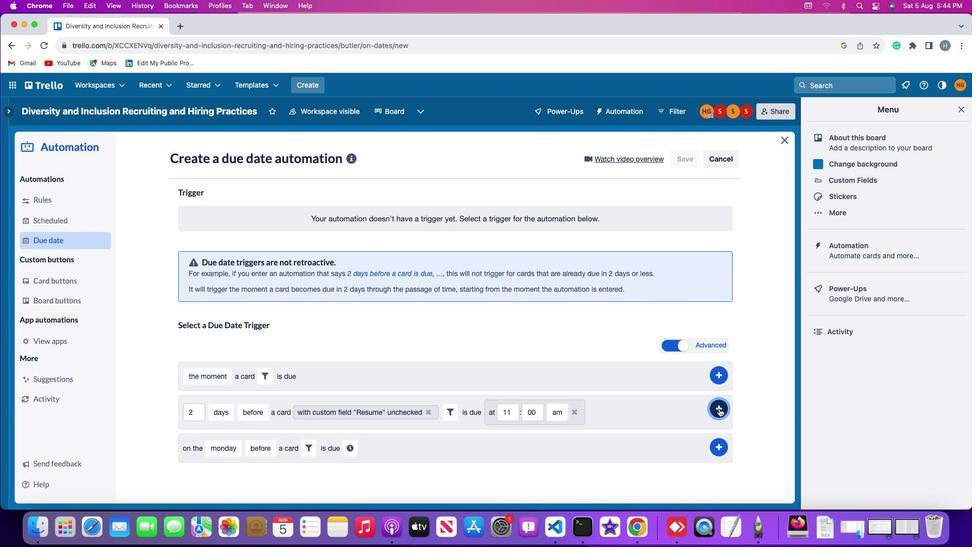 
Action: Mouse moved to (759, 314)
Screenshot: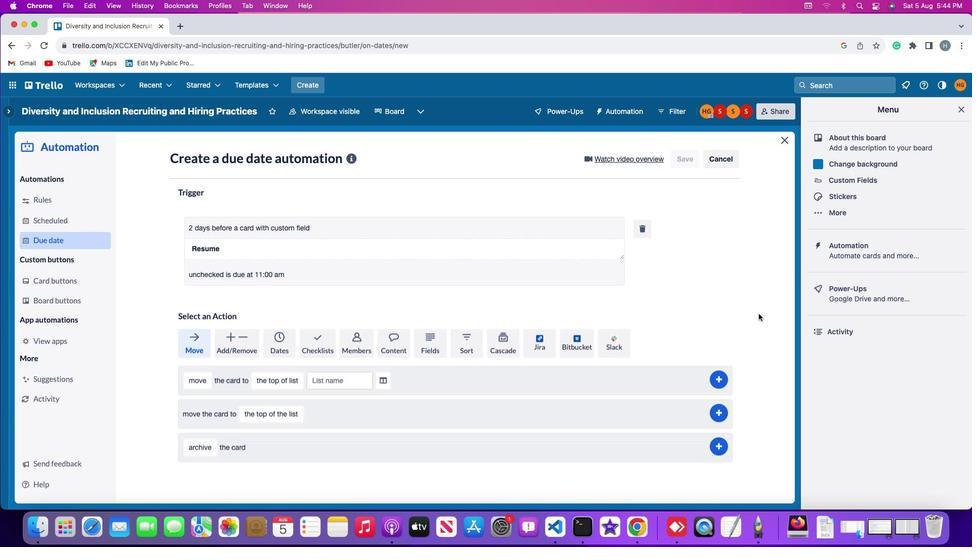
